 Task: Look for products in the category "Deodrant & Shave" from Earth Science only.
Action: Mouse pressed left at (323, 151)
Screenshot: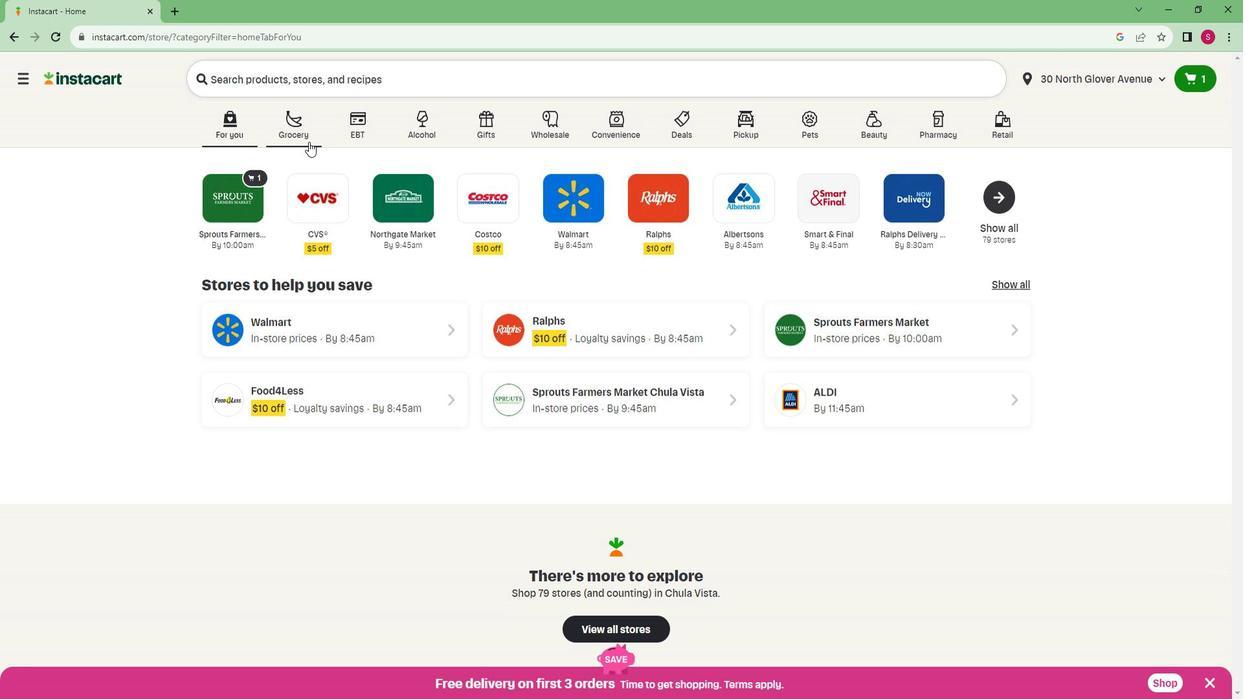 
Action: Mouse moved to (292, 363)
Screenshot: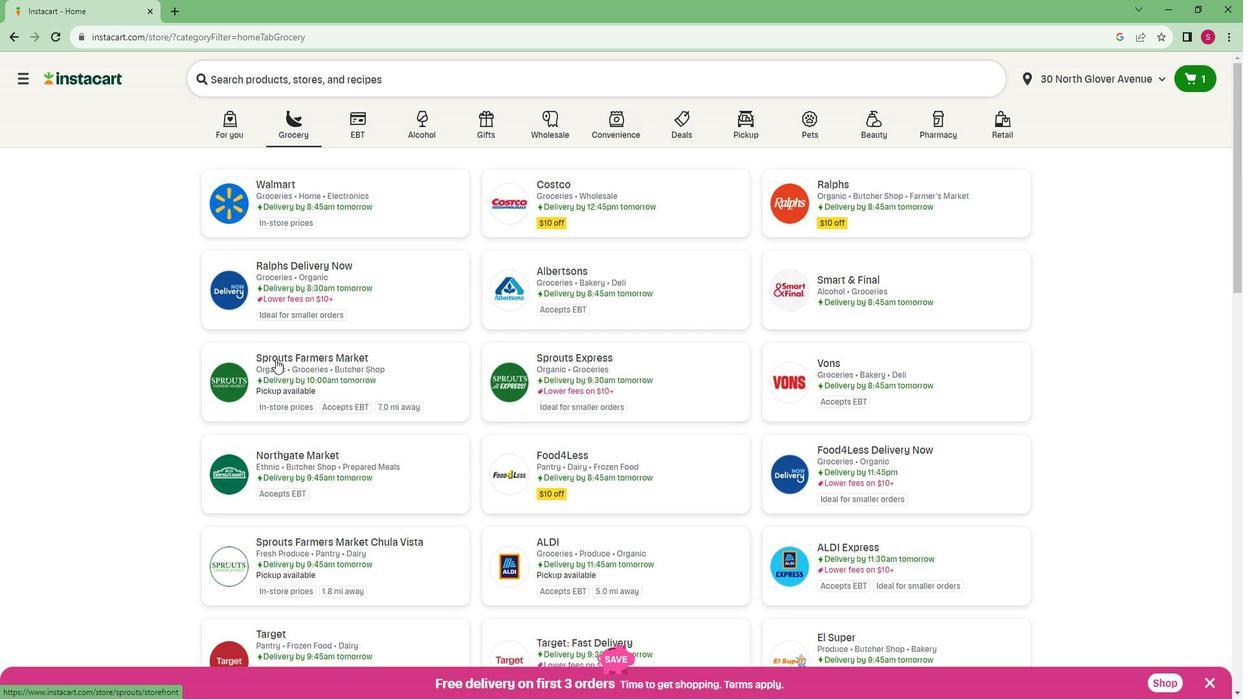 
Action: Mouse pressed left at (292, 363)
Screenshot: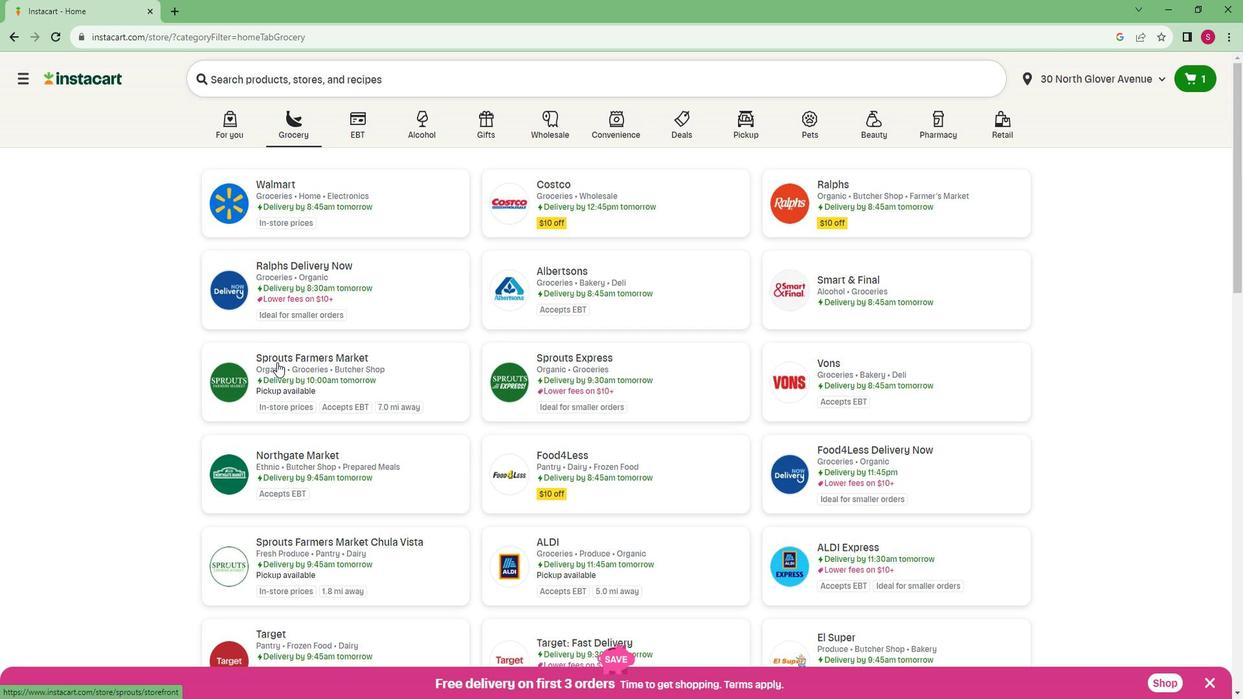 
Action: Mouse moved to (64, 496)
Screenshot: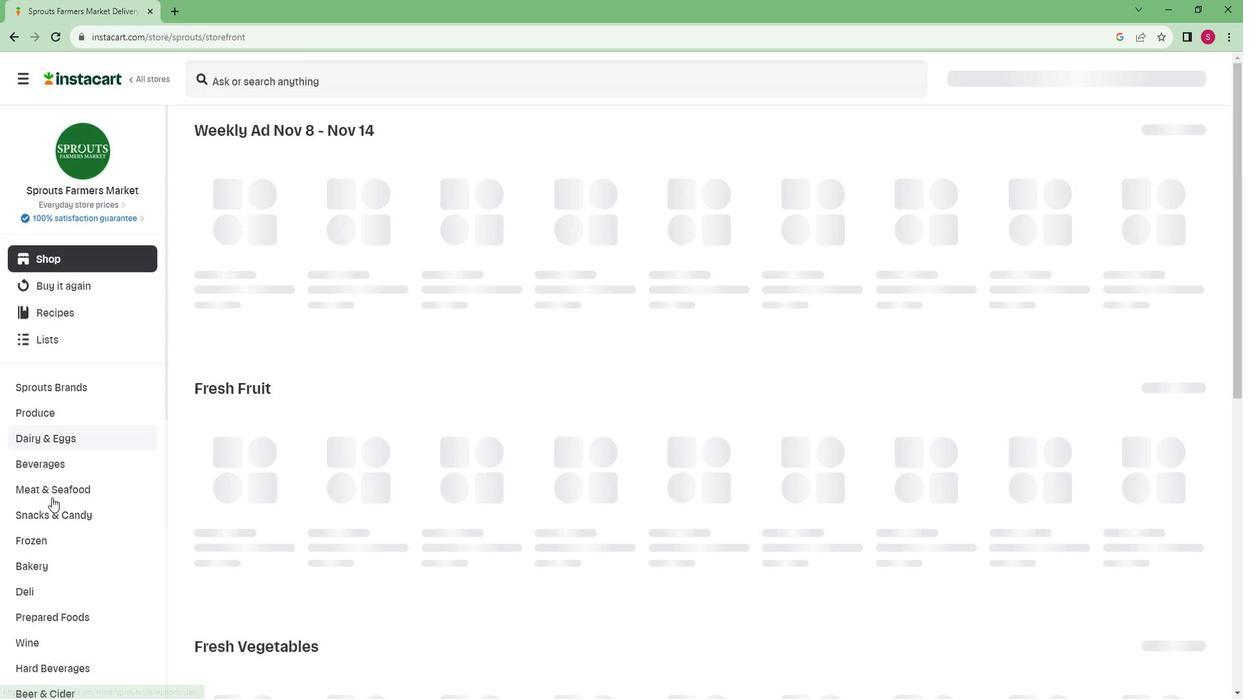 
Action: Mouse scrolled (64, 495) with delta (0, 0)
Screenshot: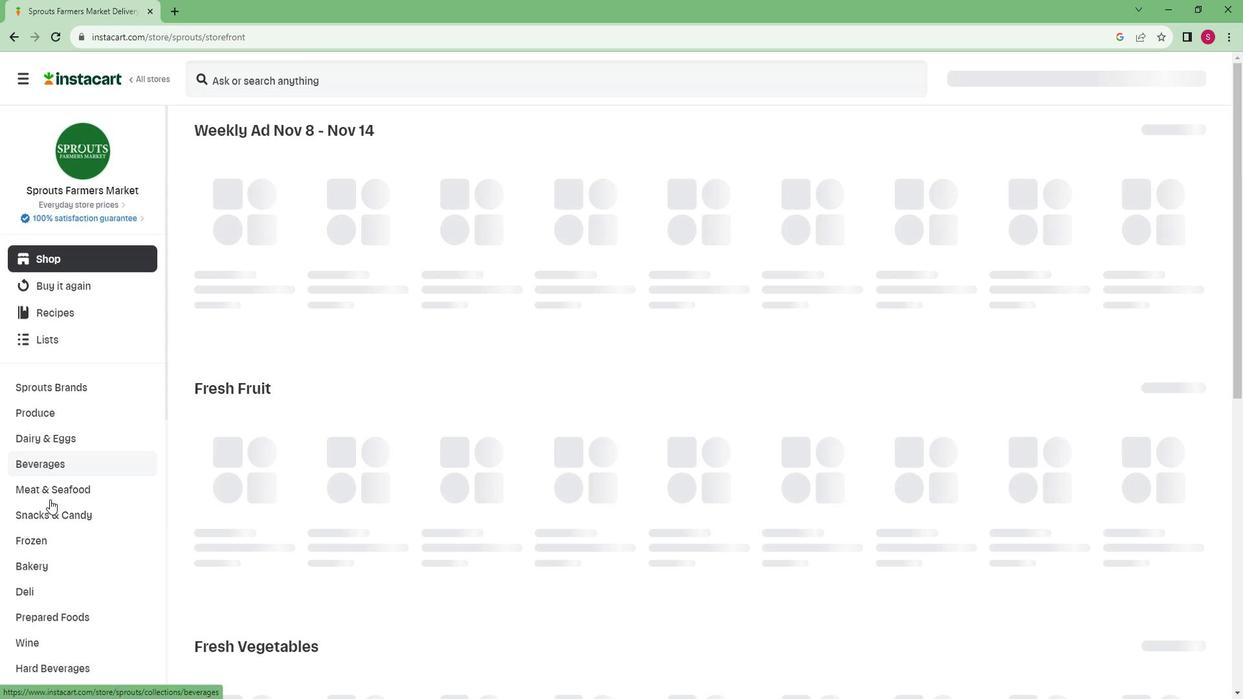
Action: Mouse scrolled (64, 495) with delta (0, 0)
Screenshot: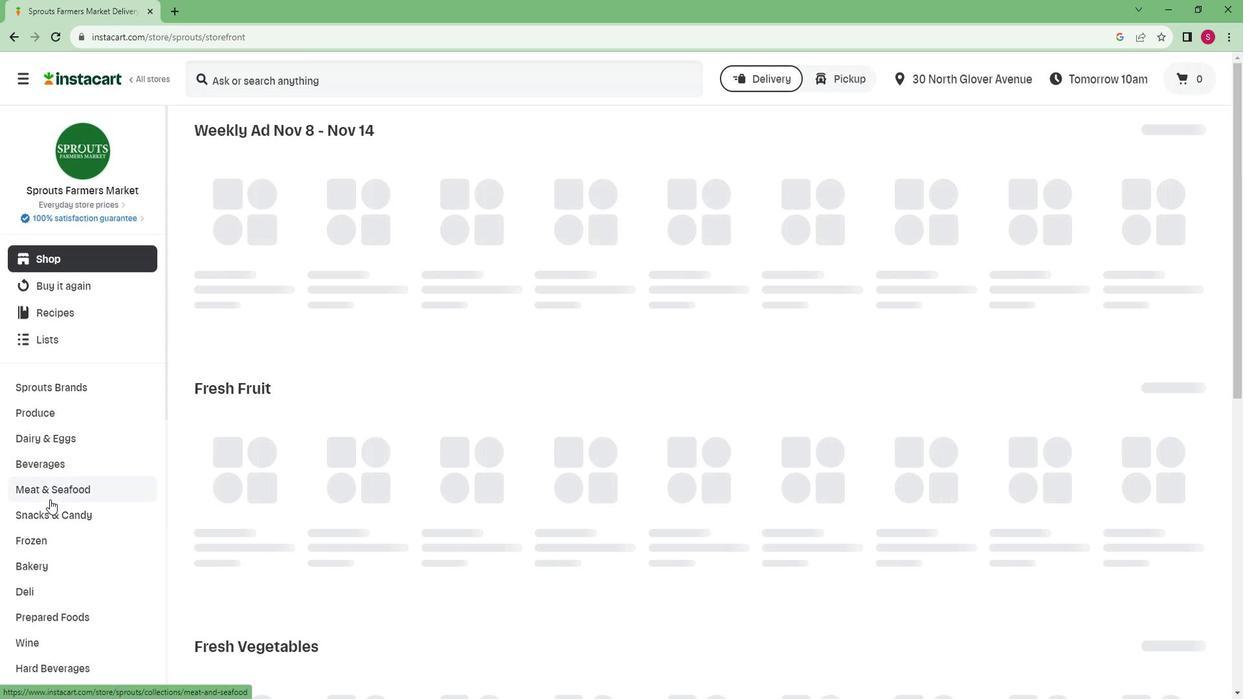 
Action: Mouse moved to (64, 496)
Screenshot: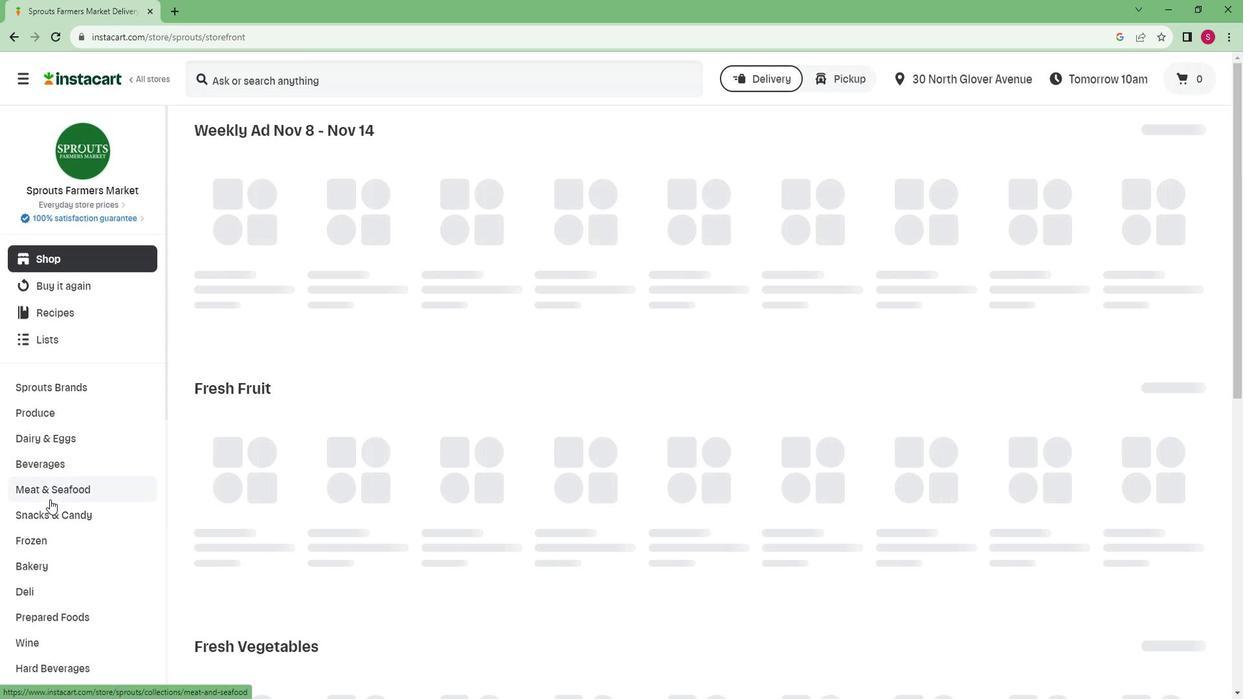 
Action: Mouse scrolled (64, 495) with delta (0, 0)
Screenshot: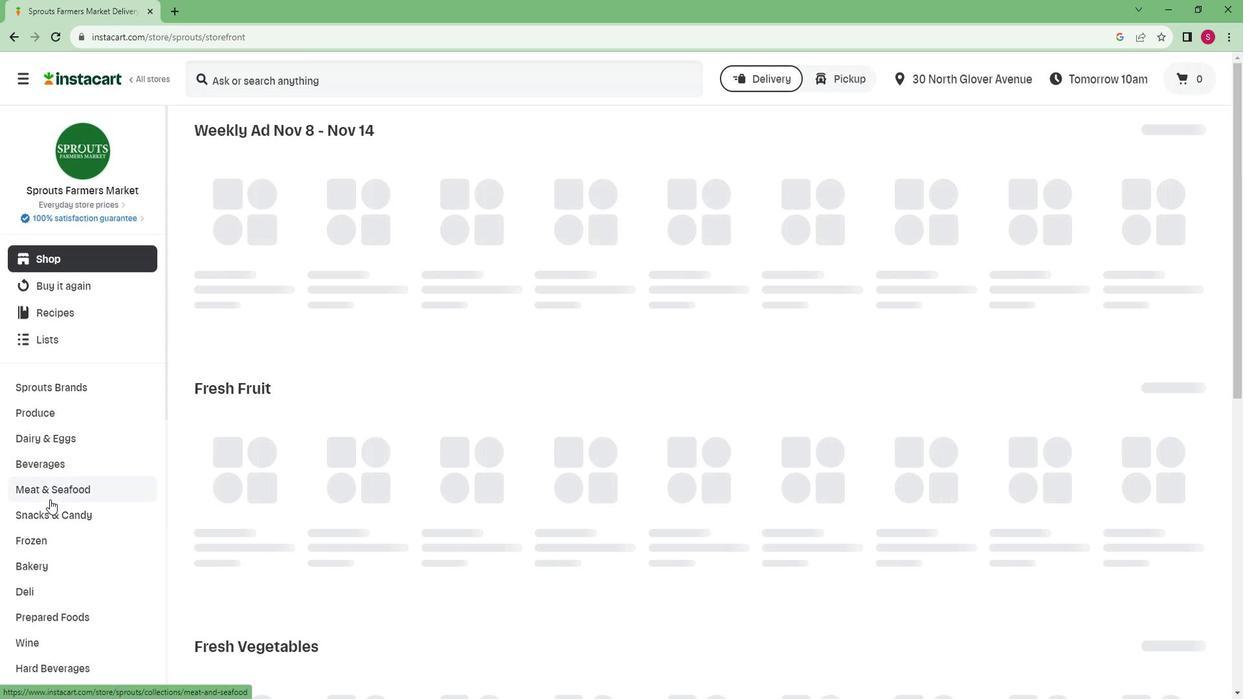 
Action: Mouse moved to (64, 495)
Screenshot: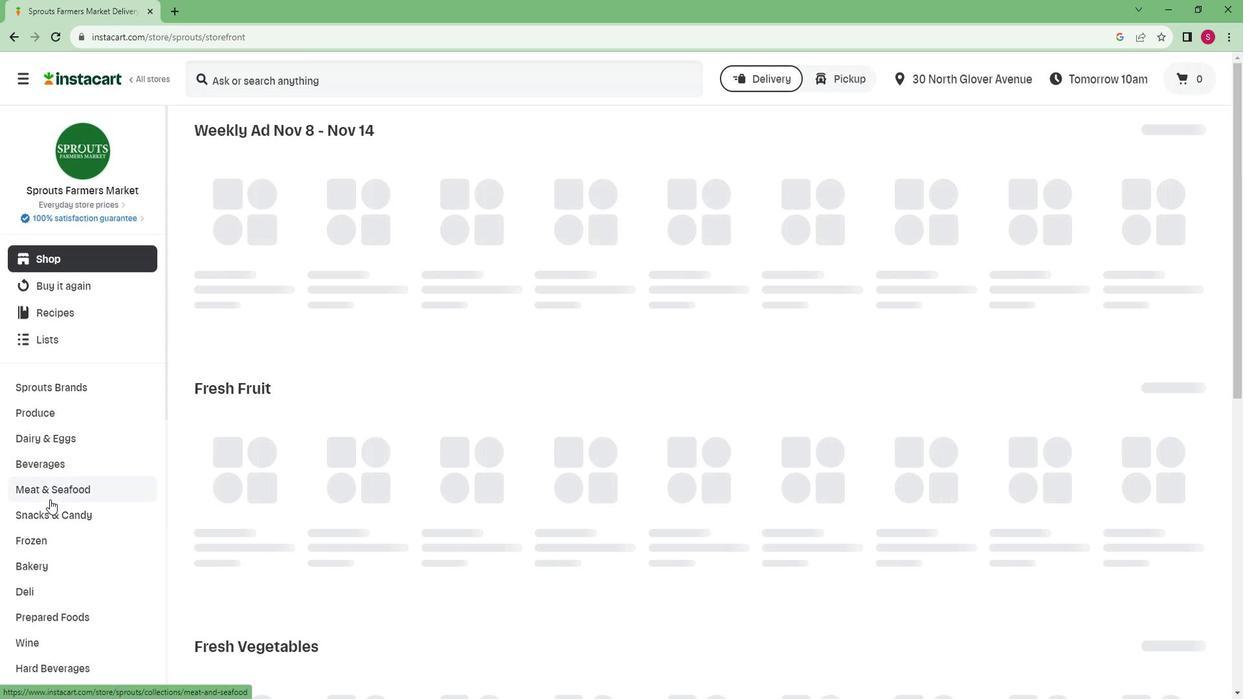 
Action: Mouse scrolled (64, 494) with delta (0, 0)
Screenshot: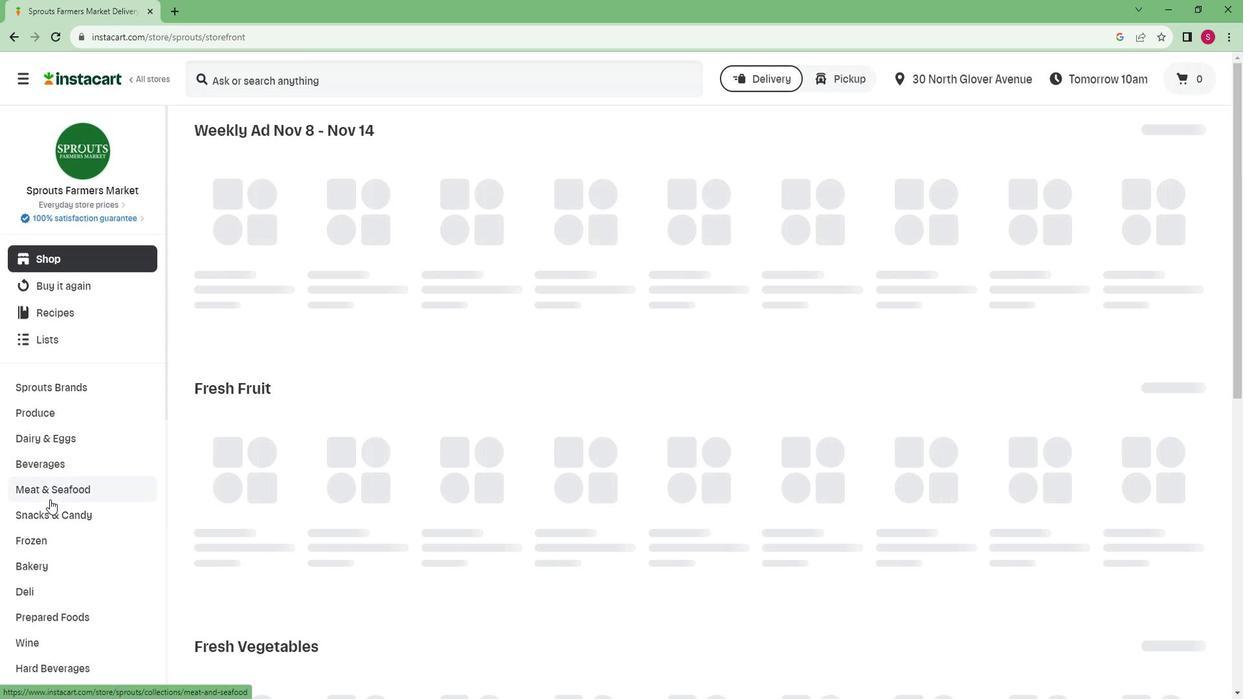 
Action: Mouse moved to (64, 493)
Screenshot: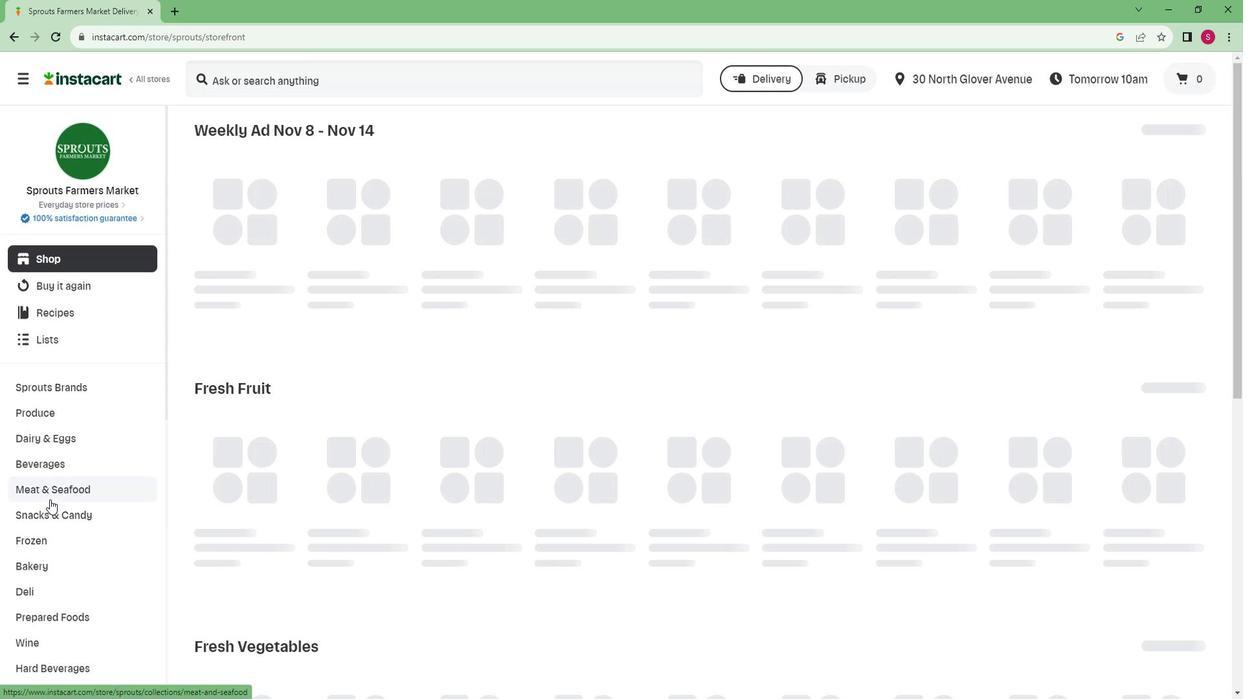 
Action: Mouse scrolled (64, 492) with delta (0, 0)
Screenshot: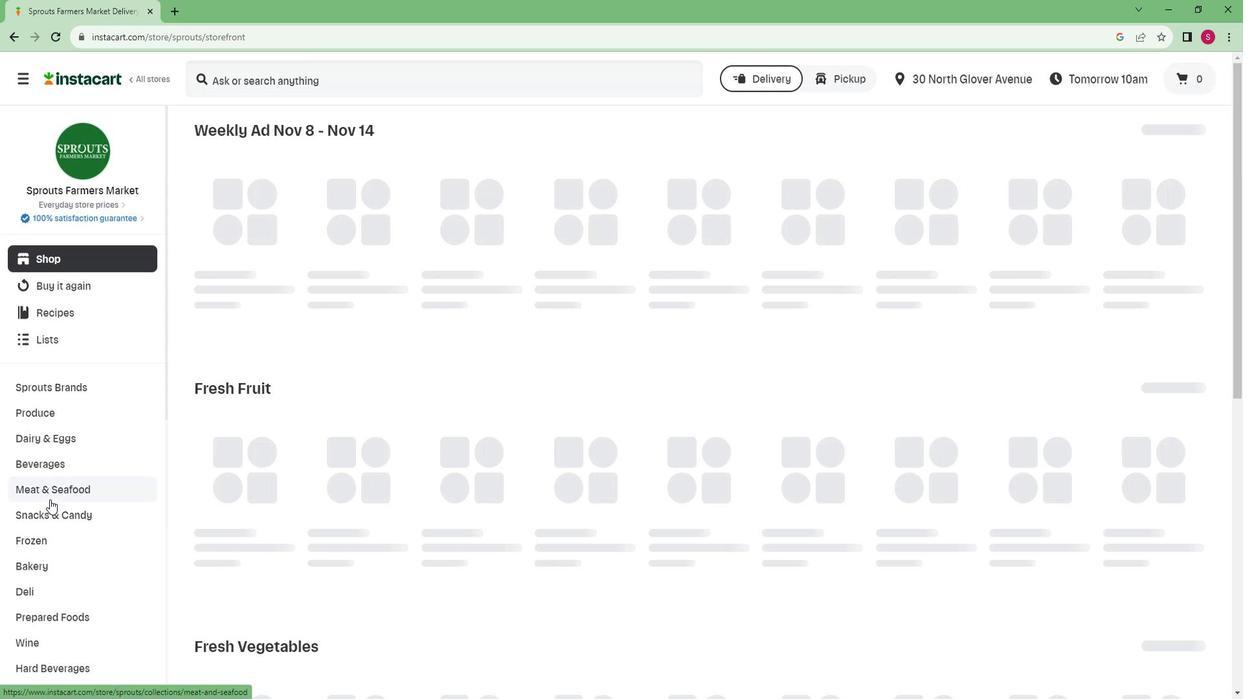 
Action: Mouse scrolled (64, 492) with delta (0, 0)
Screenshot: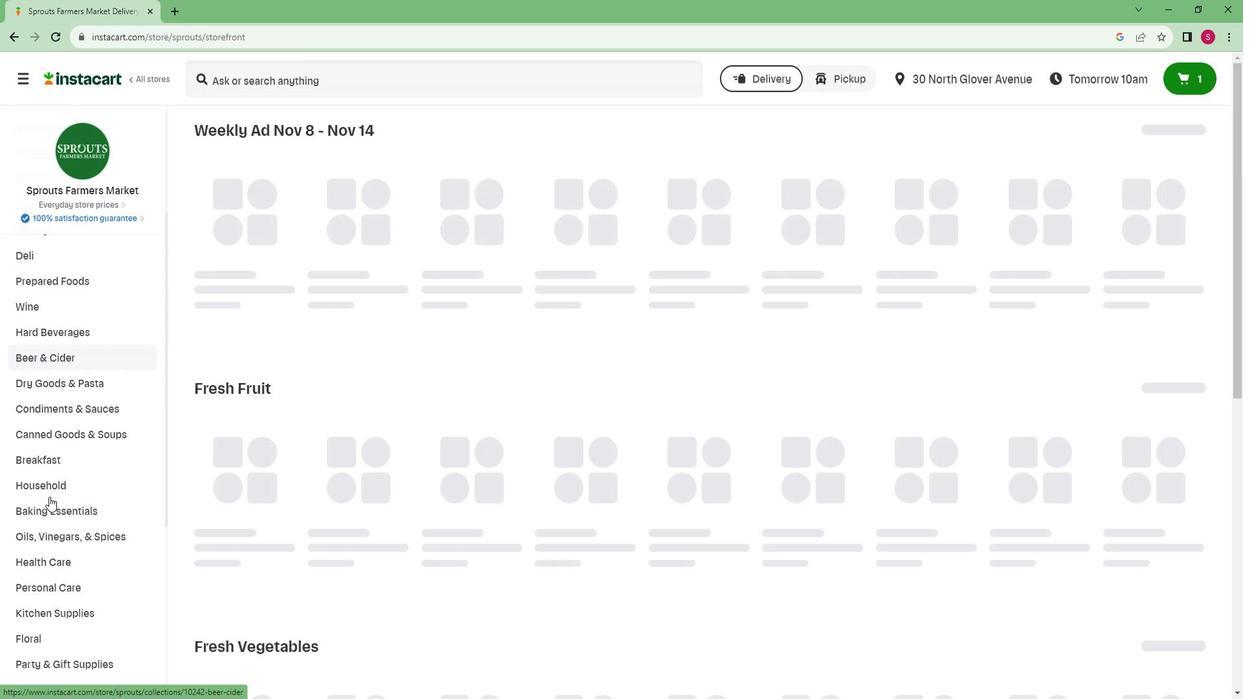 
Action: Mouse scrolled (64, 492) with delta (0, 0)
Screenshot: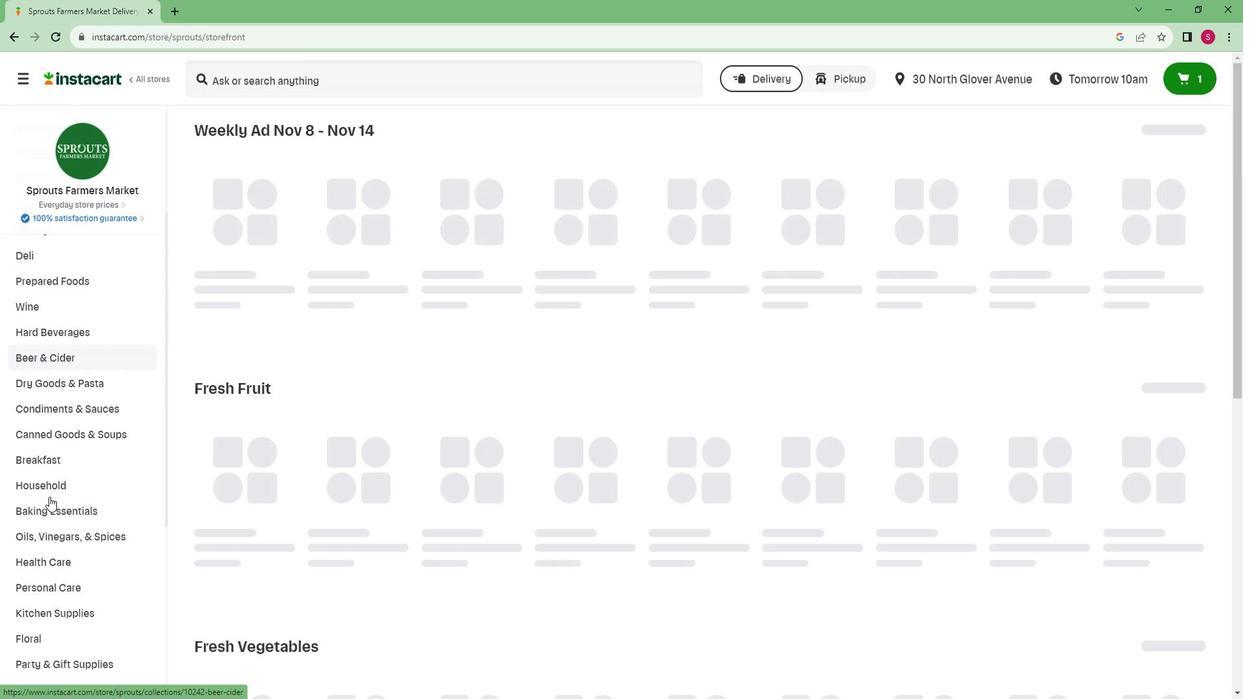 
Action: Mouse scrolled (64, 492) with delta (0, 0)
Screenshot: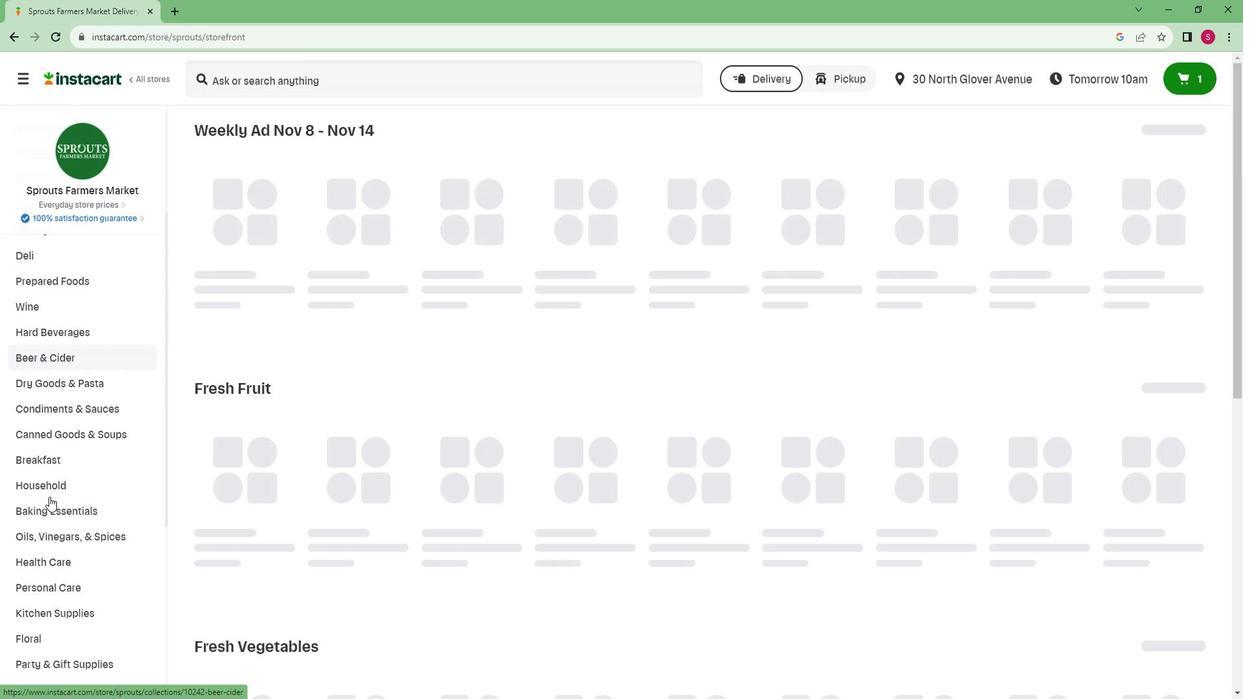 
Action: Mouse scrolled (64, 492) with delta (0, 0)
Screenshot: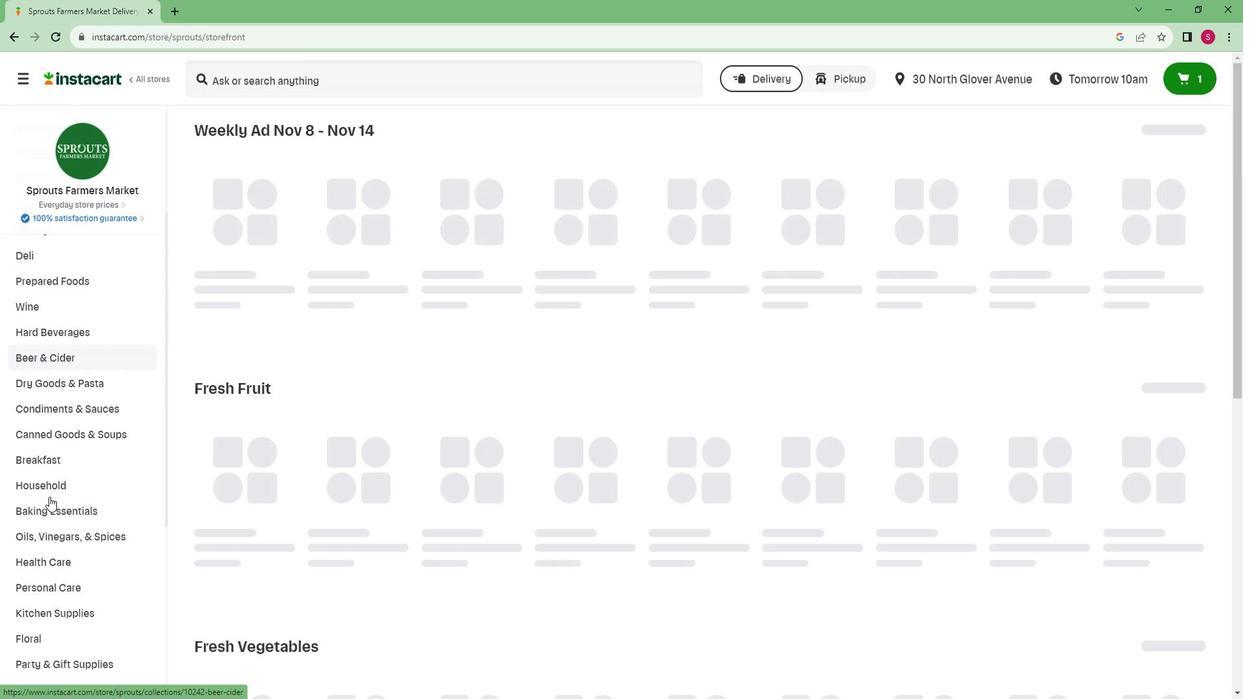 
Action: Mouse moved to (64, 492)
Screenshot: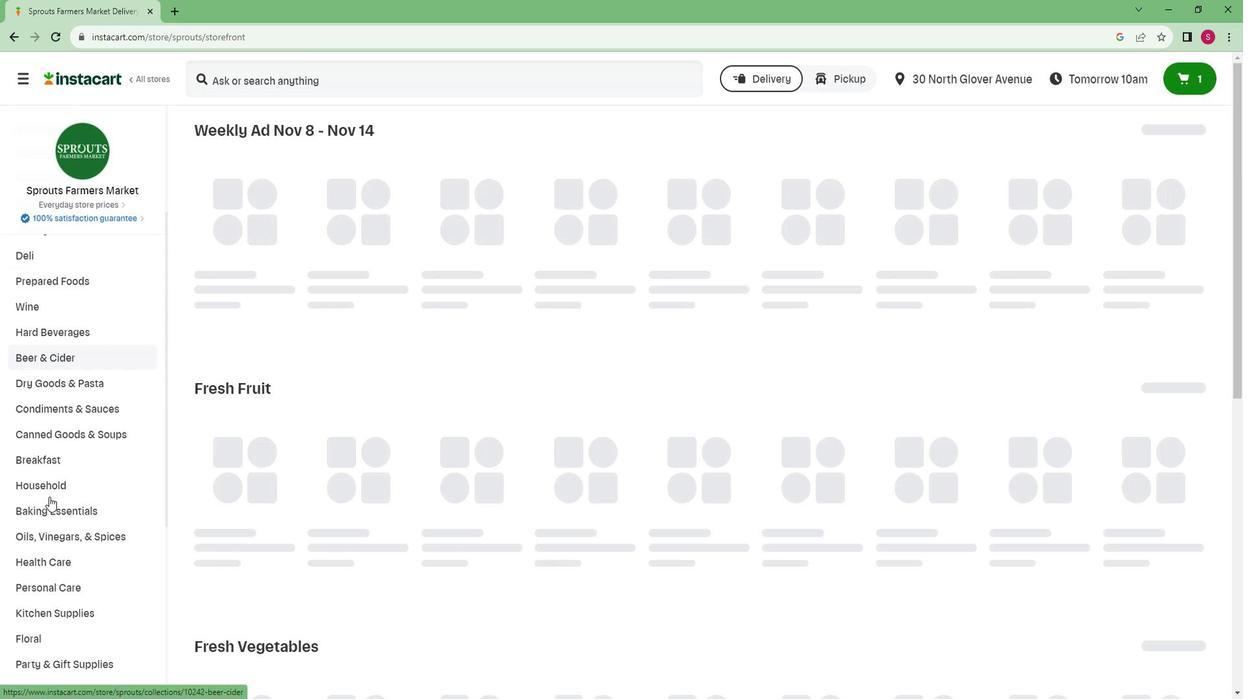 
Action: Mouse scrolled (64, 492) with delta (0, 0)
Screenshot: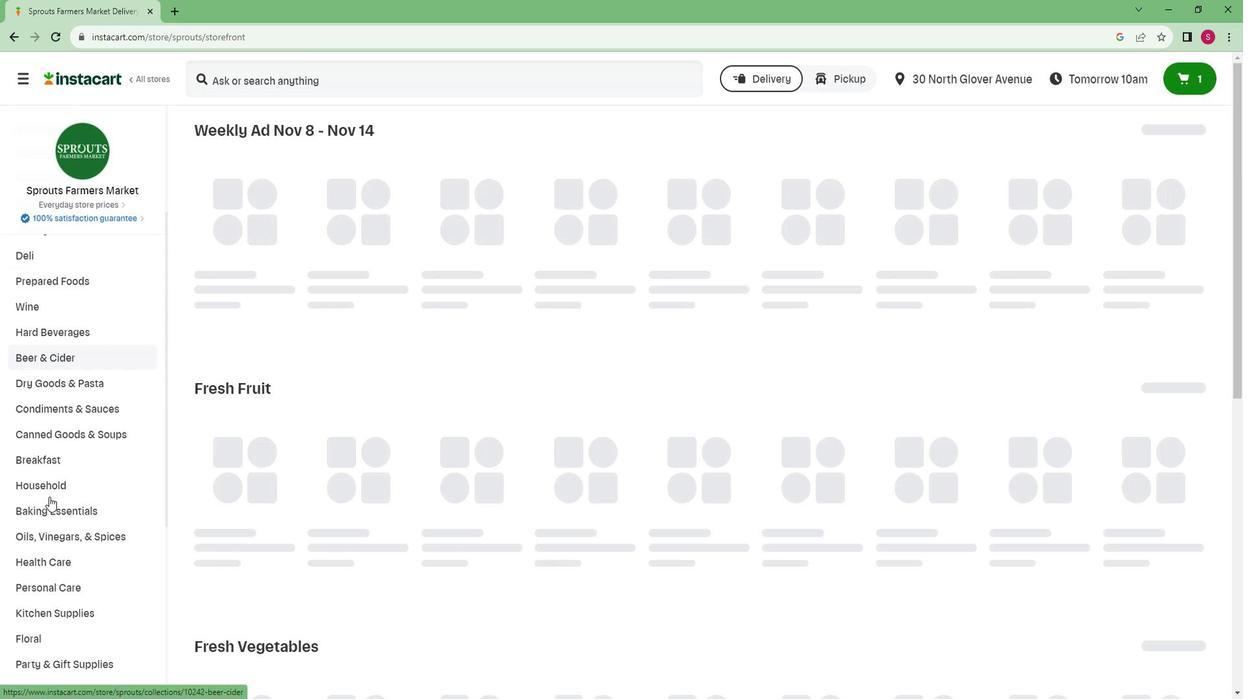 
Action: Mouse scrolled (64, 492) with delta (0, 0)
Screenshot: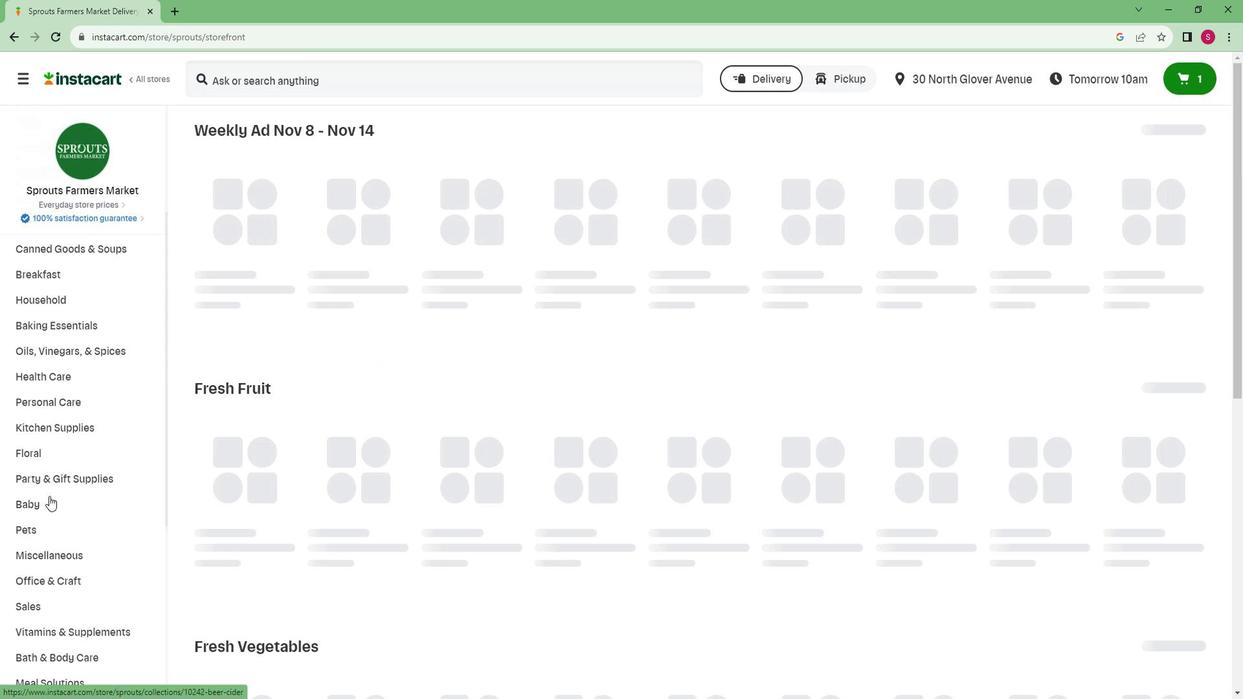 
Action: Mouse scrolled (64, 492) with delta (0, 0)
Screenshot: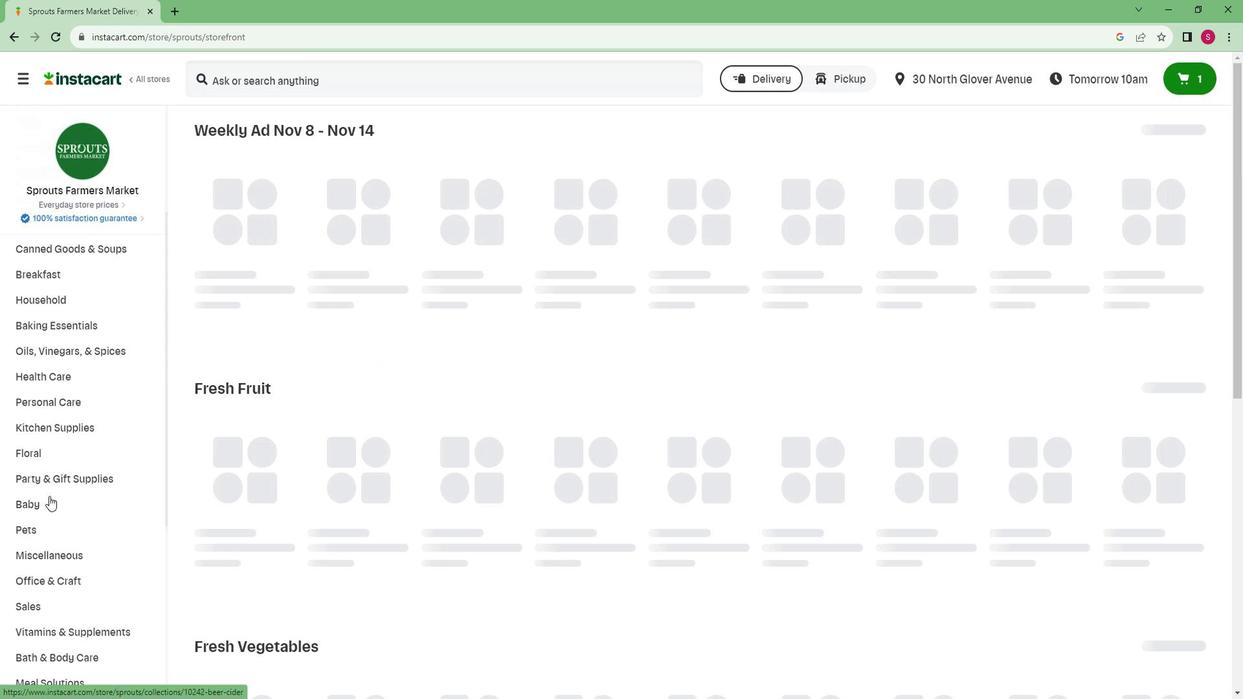 
Action: Mouse scrolled (64, 492) with delta (0, 0)
Screenshot: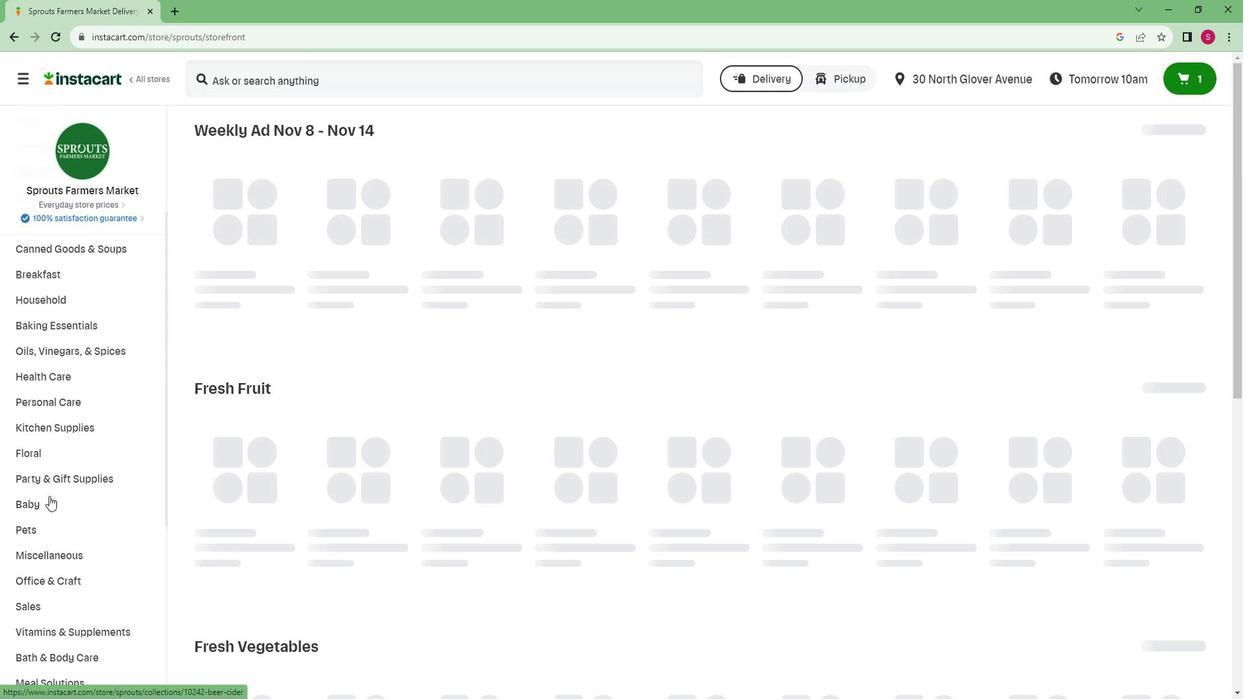 
Action: Mouse scrolled (64, 492) with delta (0, 0)
Screenshot: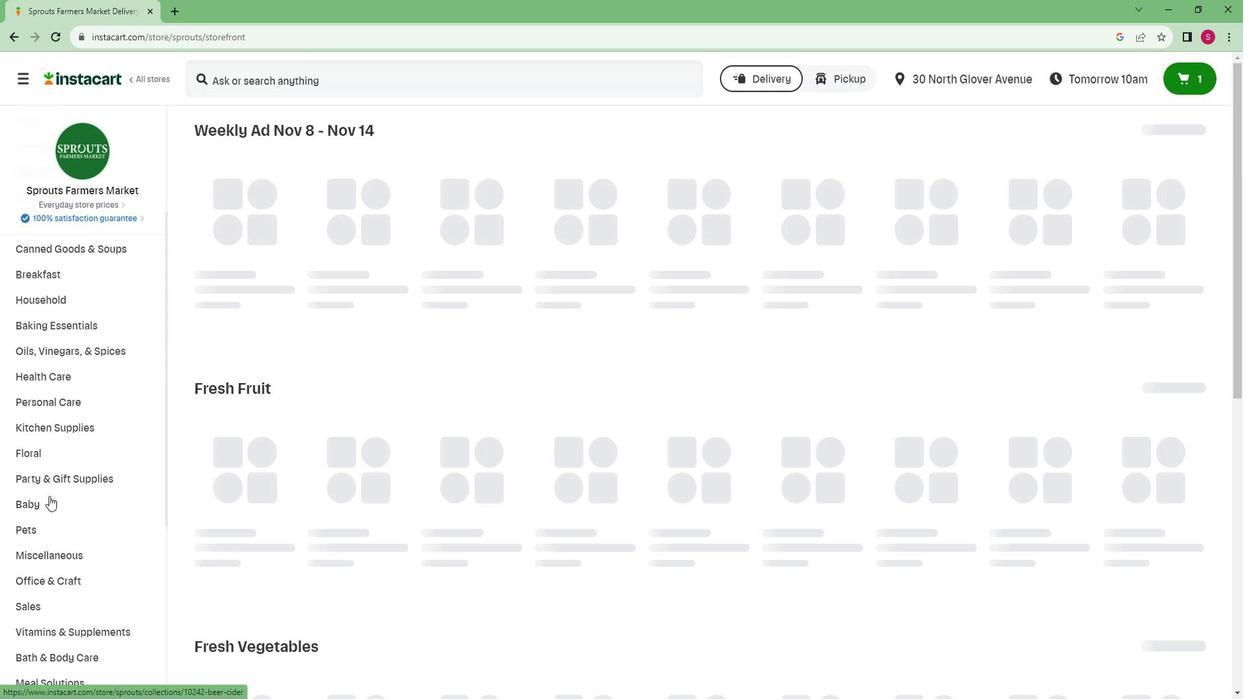 
Action: Mouse scrolled (64, 492) with delta (0, 0)
Screenshot: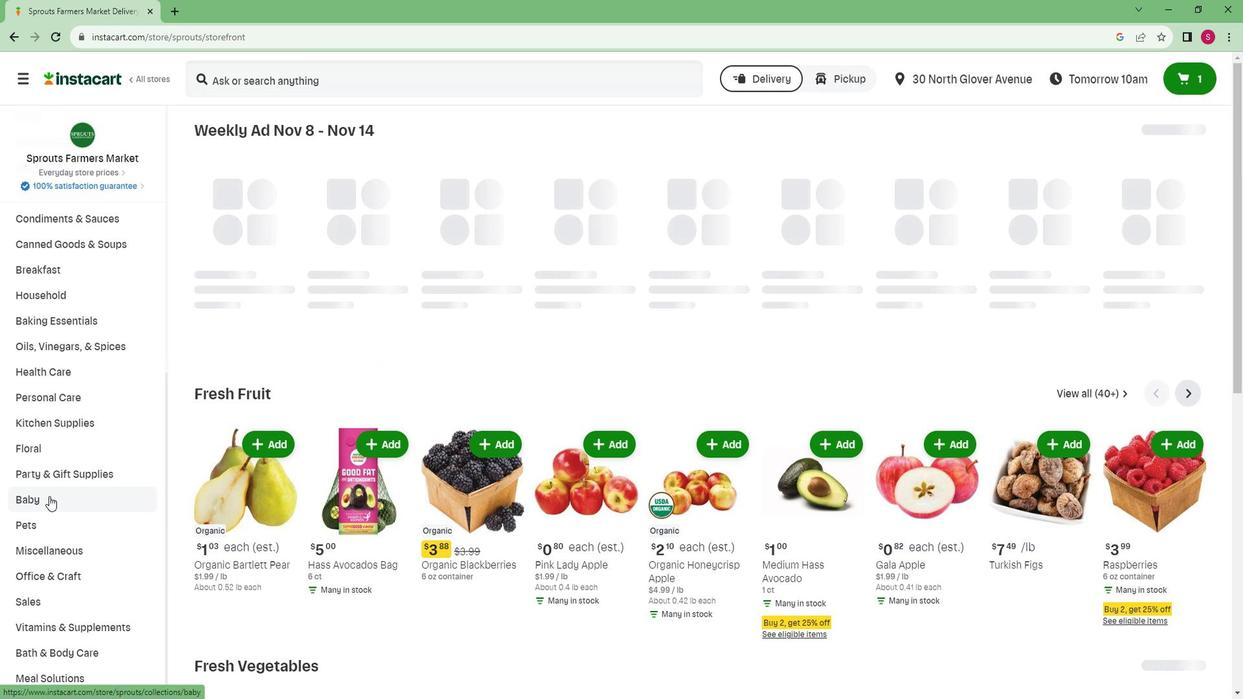 
Action: Mouse scrolled (64, 492) with delta (0, 0)
Screenshot: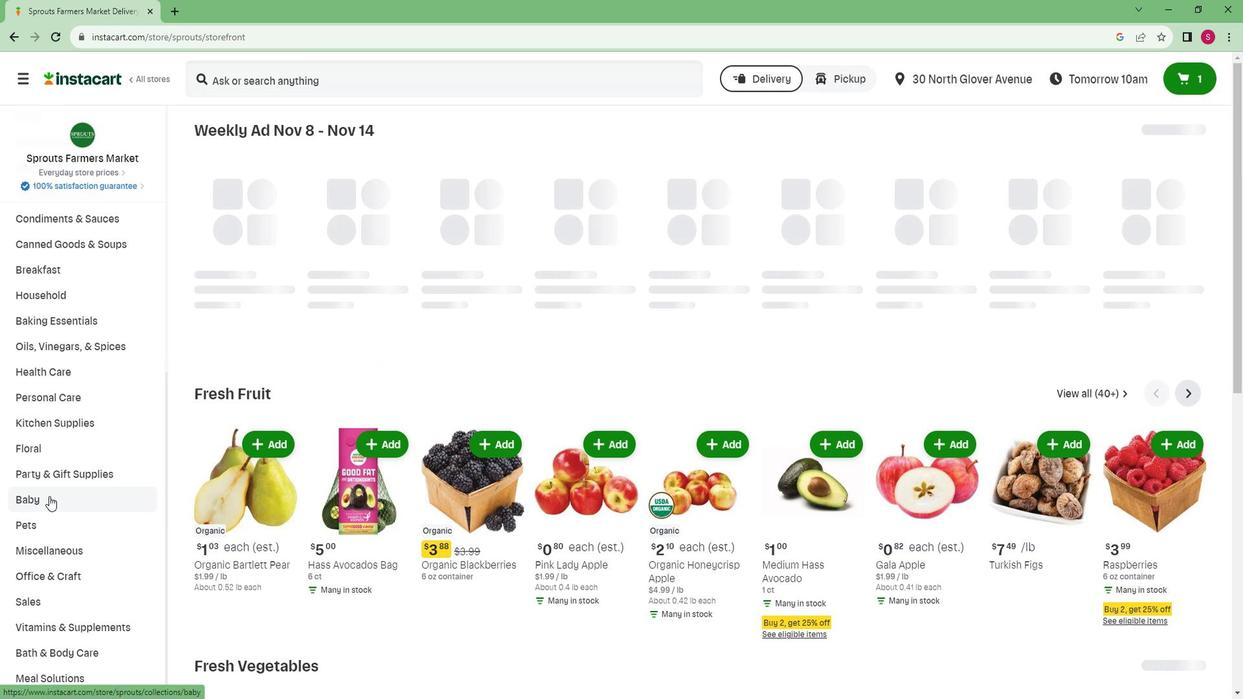 
Action: Mouse moved to (53, 641)
Screenshot: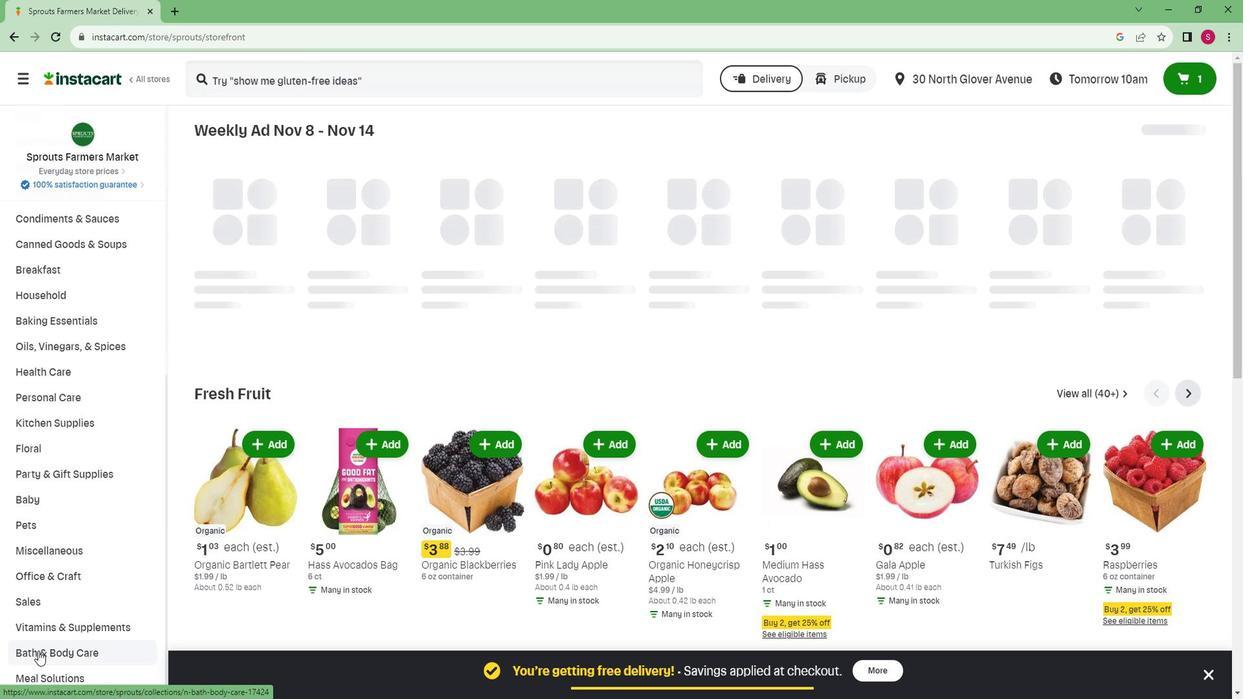 
Action: Mouse pressed left at (53, 641)
Screenshot: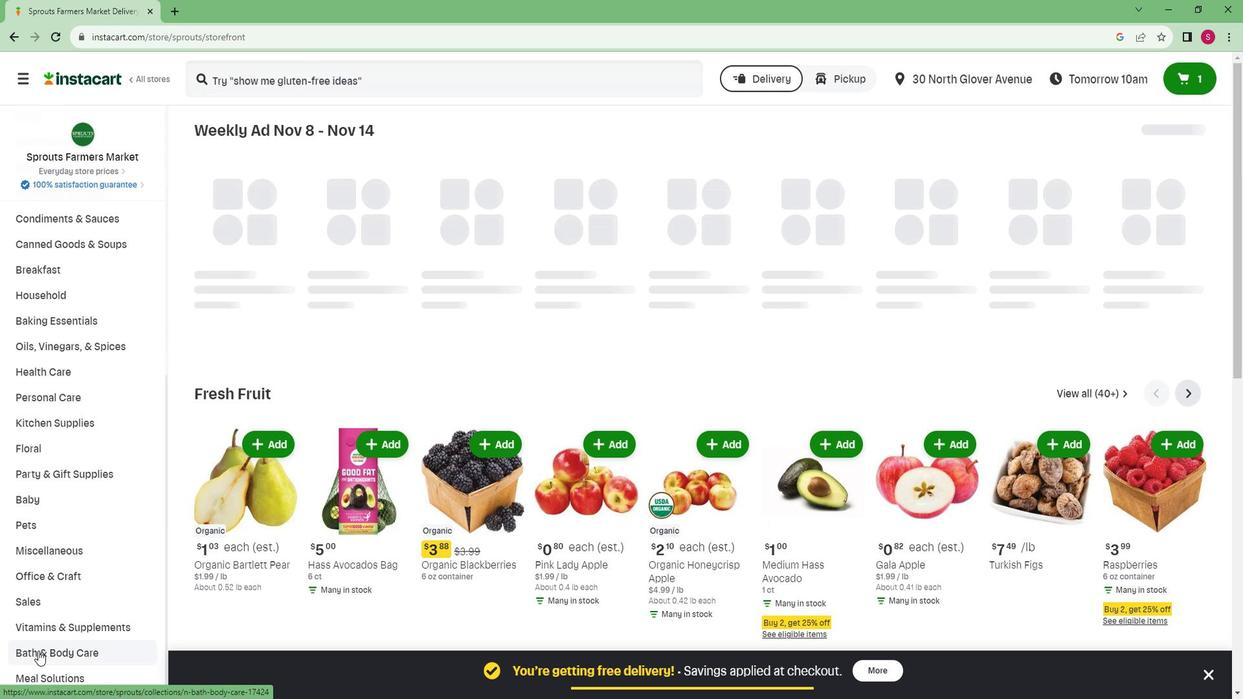
Action: Mouse moved to (964, 175)
Screenshot: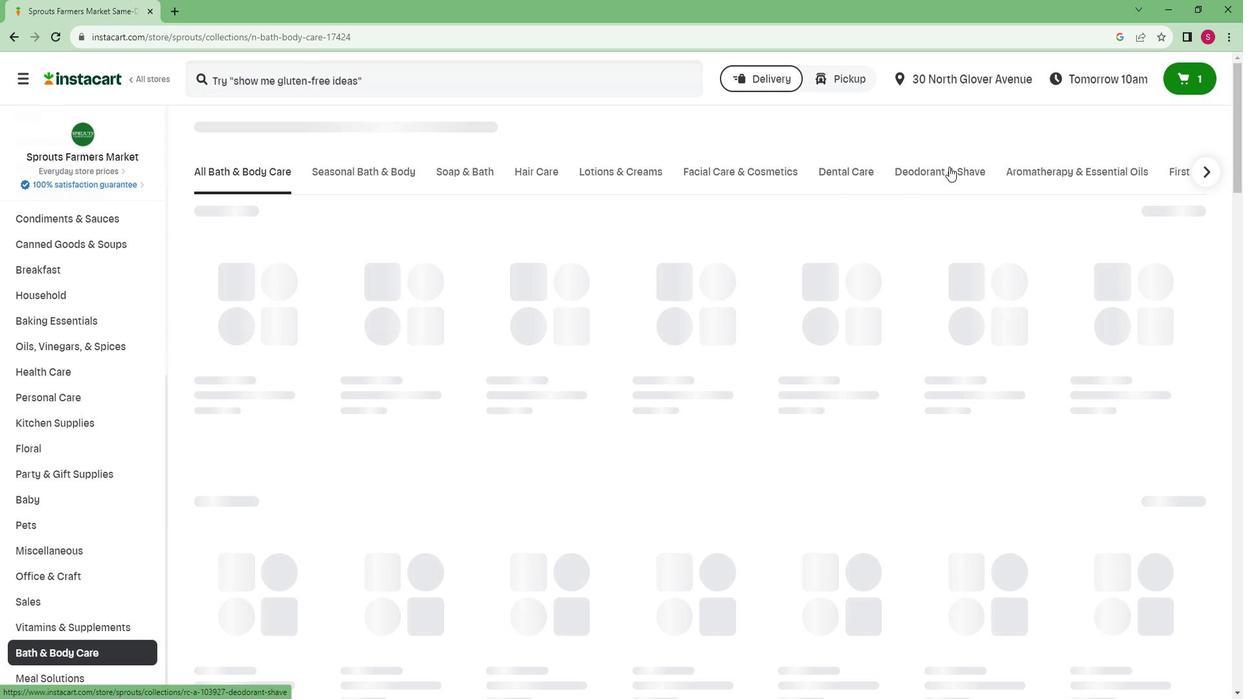 
Action: Mouse pressed left at (964, 175)
Screenshot: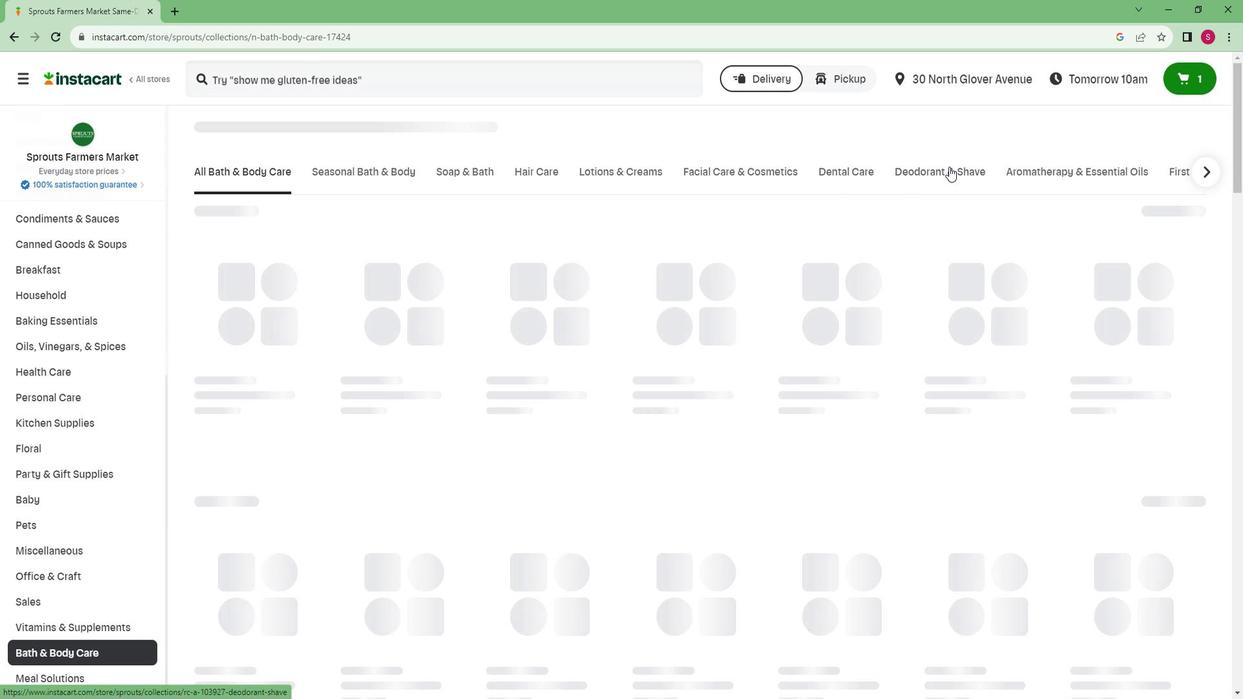 
Action: Mouse moved to (328, 223)
Screenshot: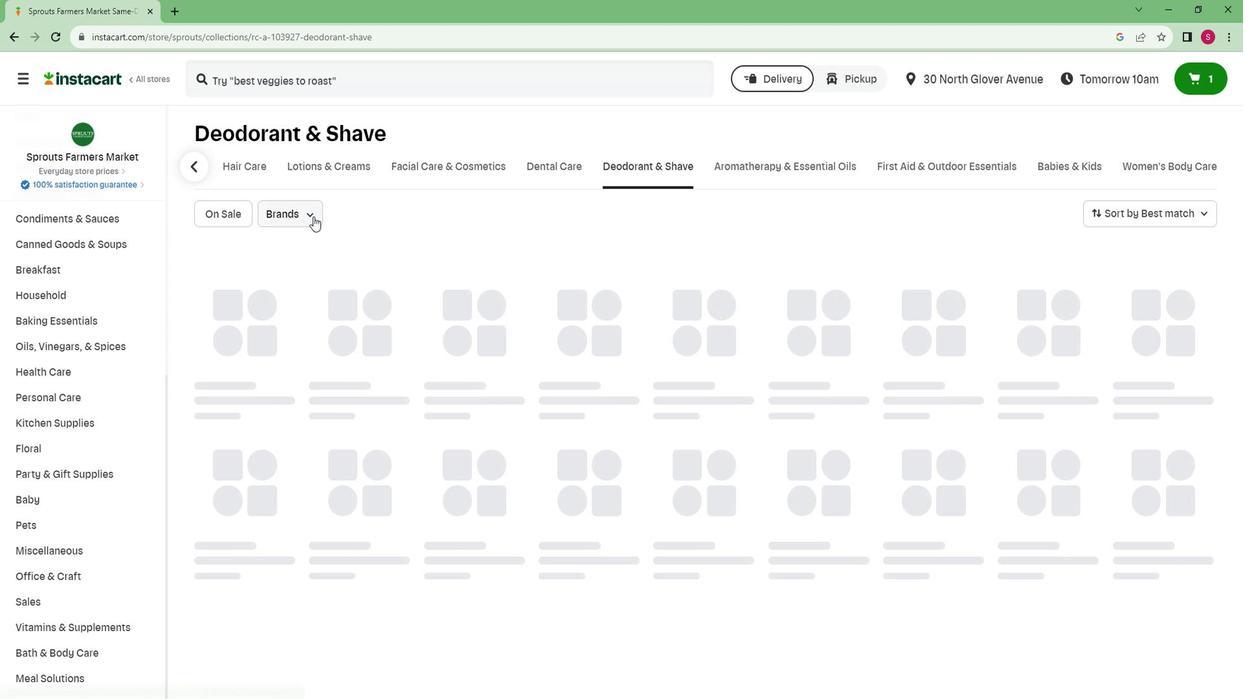 
Action: Mouse pressed left at (328, 223)
Screenshot: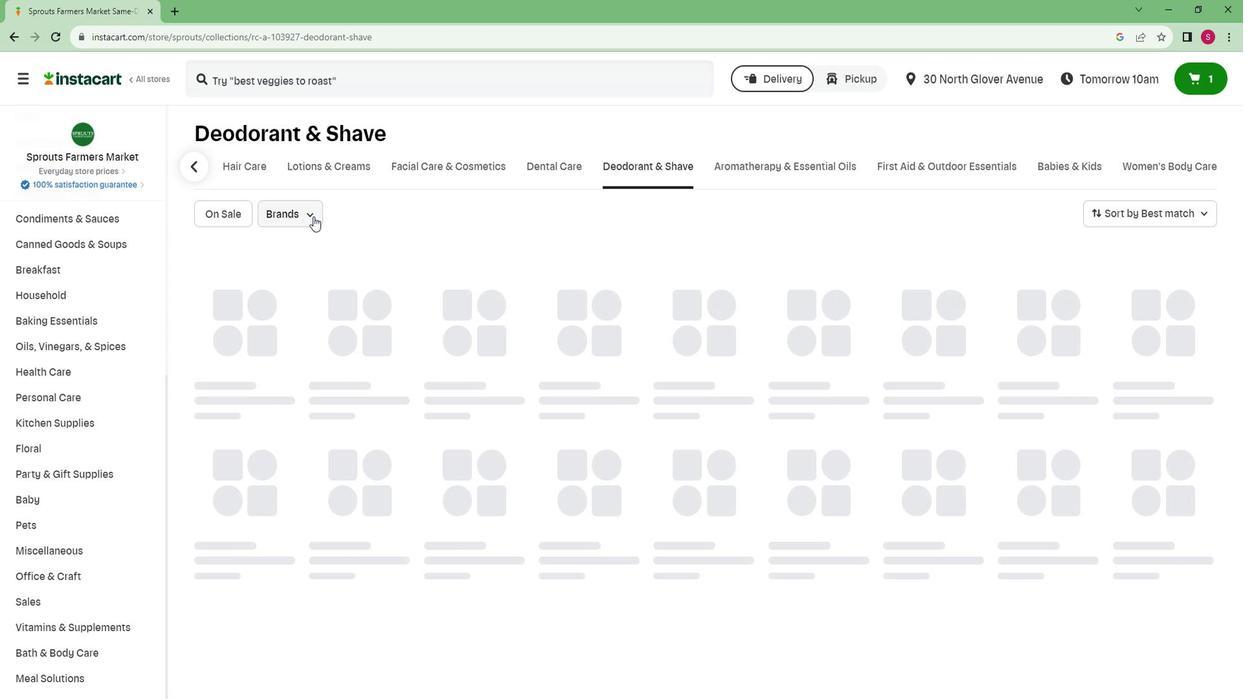 
Action: Mouse moved to (360, 316)
Screenshot: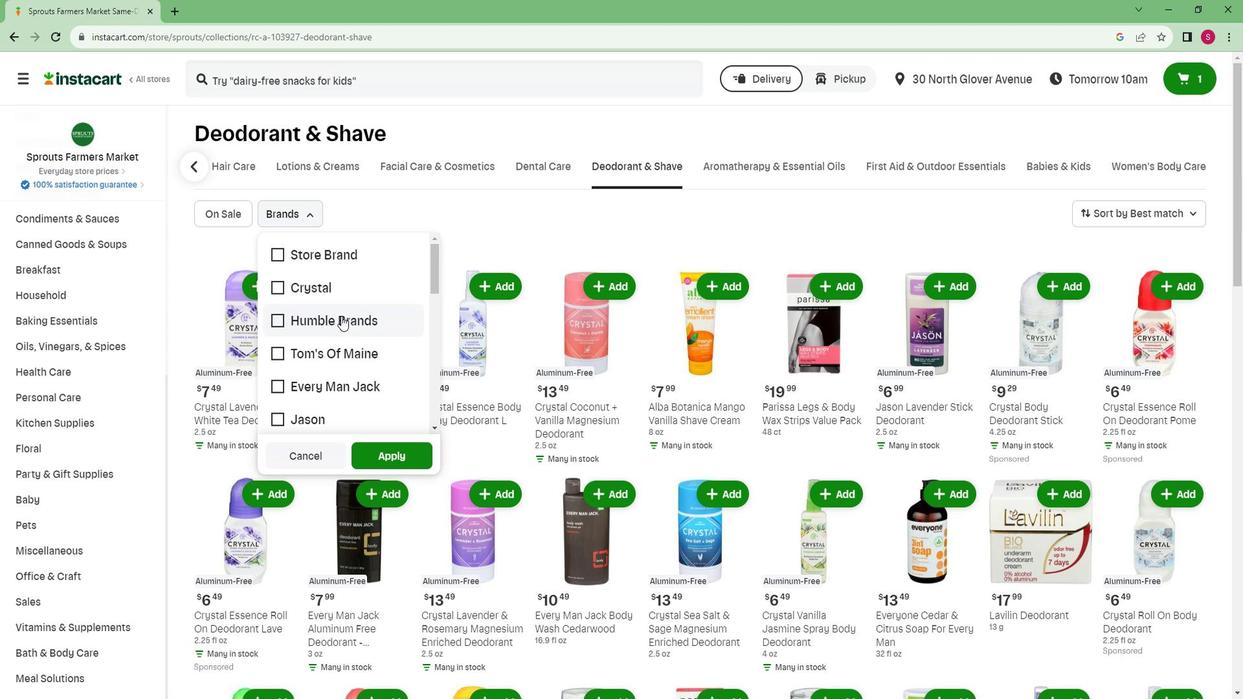 
Action: Mouse scrolled (360, 316) with delta (0, 0)
Screenshot: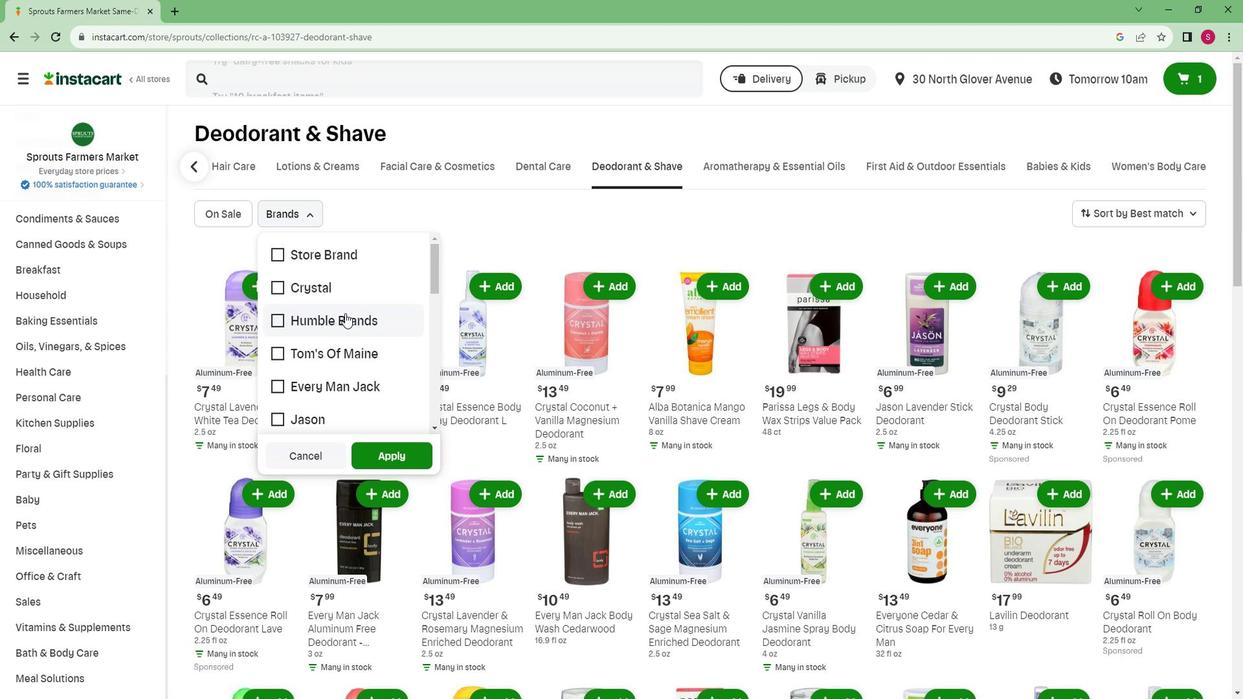 
Action: Mouse scrolled (360, 316) with delta (0, 0)
Screenshot: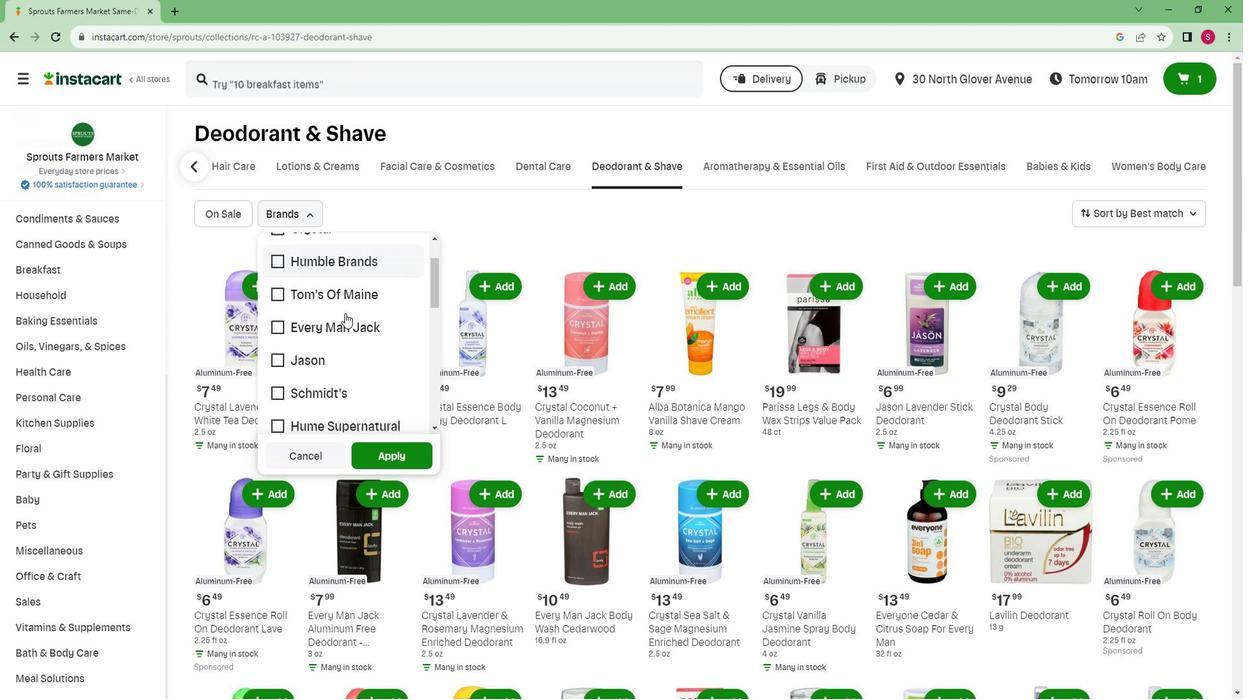 
Action: Mouse scrolled (360, 316) with delta (0, 0)
Screenshot: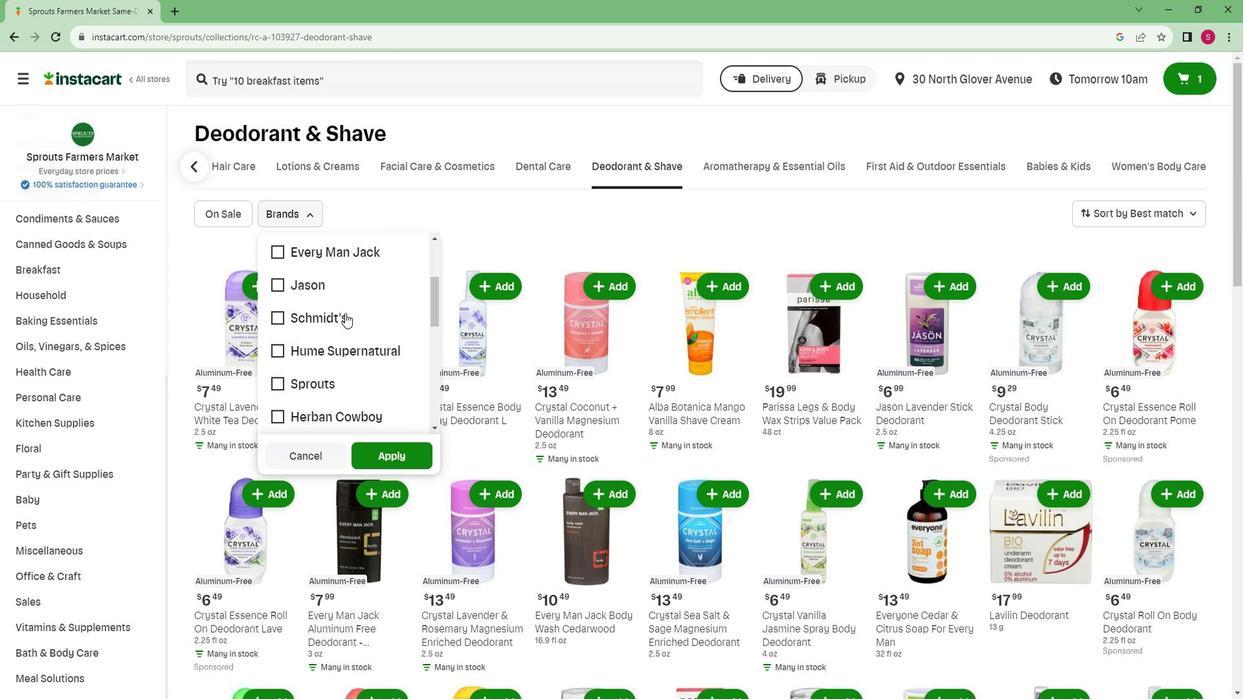 
Action: Mouse scrolled (360, 316) with delta (0, 0)
Screenshot: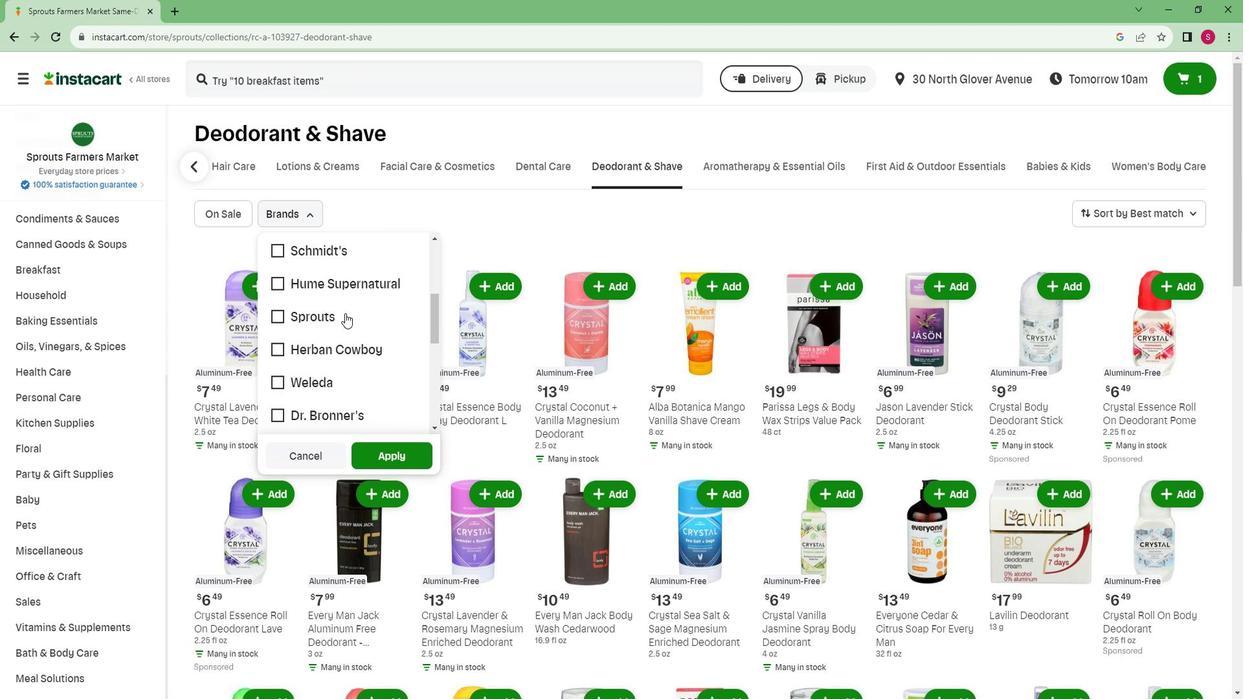 
Action: Mouse scrolled (360, 316) with delta (0, 0)
Screenshot: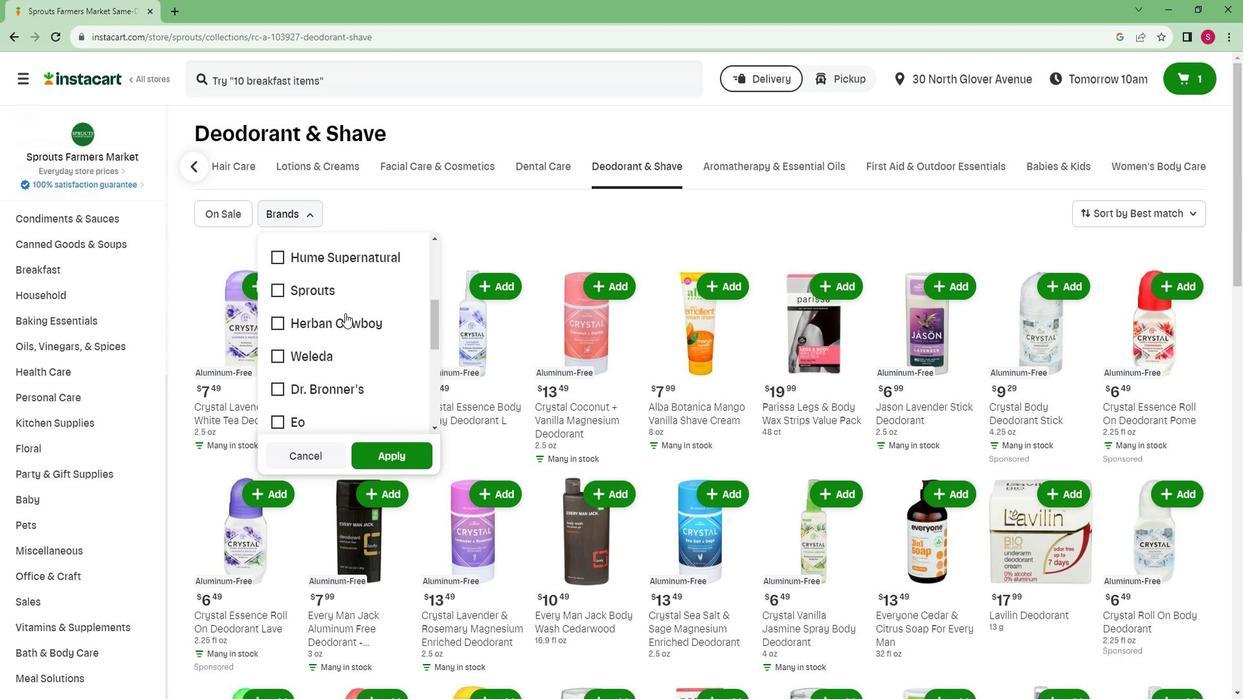 
Action: Mouse moved to (325, 374)
Screenshot: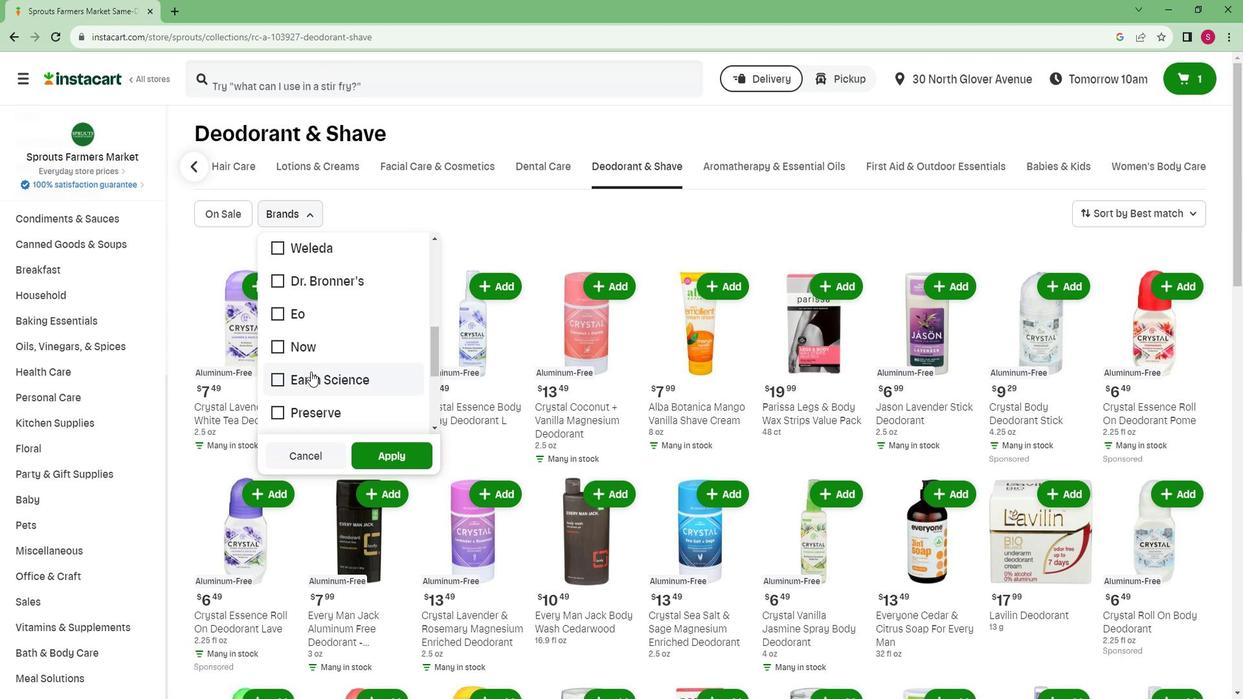 
Action: Mouse pressed left at (325, 374)
Screenshot: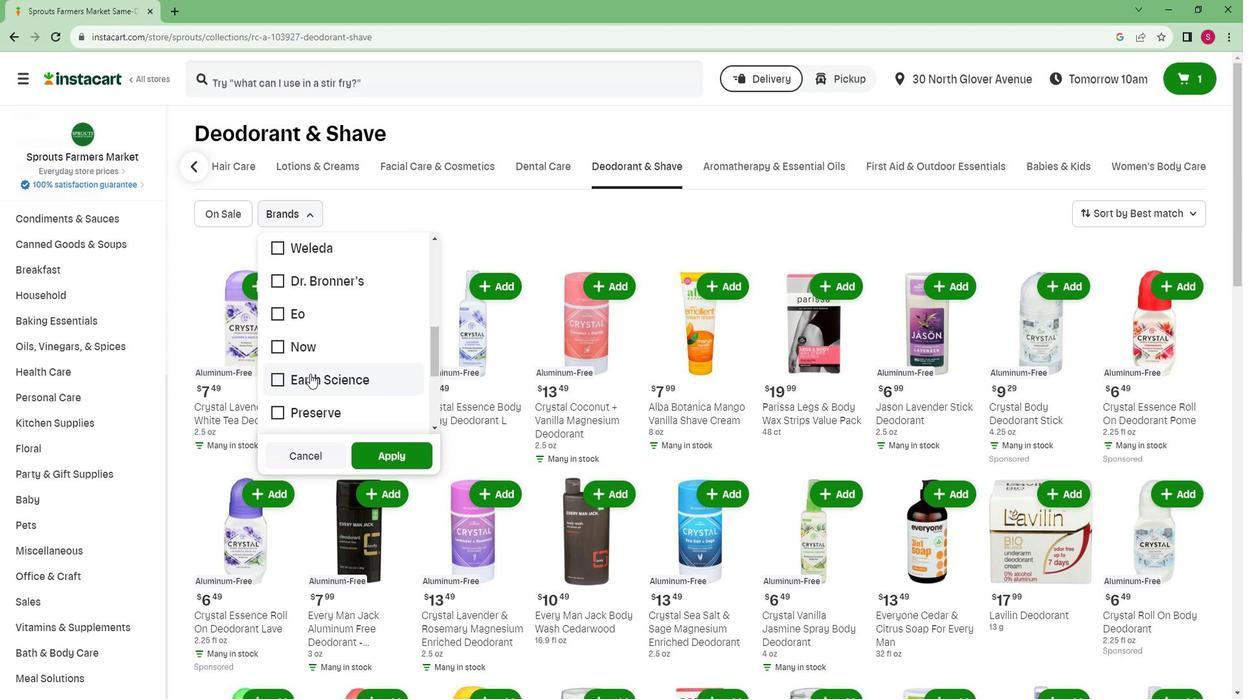 
Action: Mouse moved to (399, 453)
Screenshot: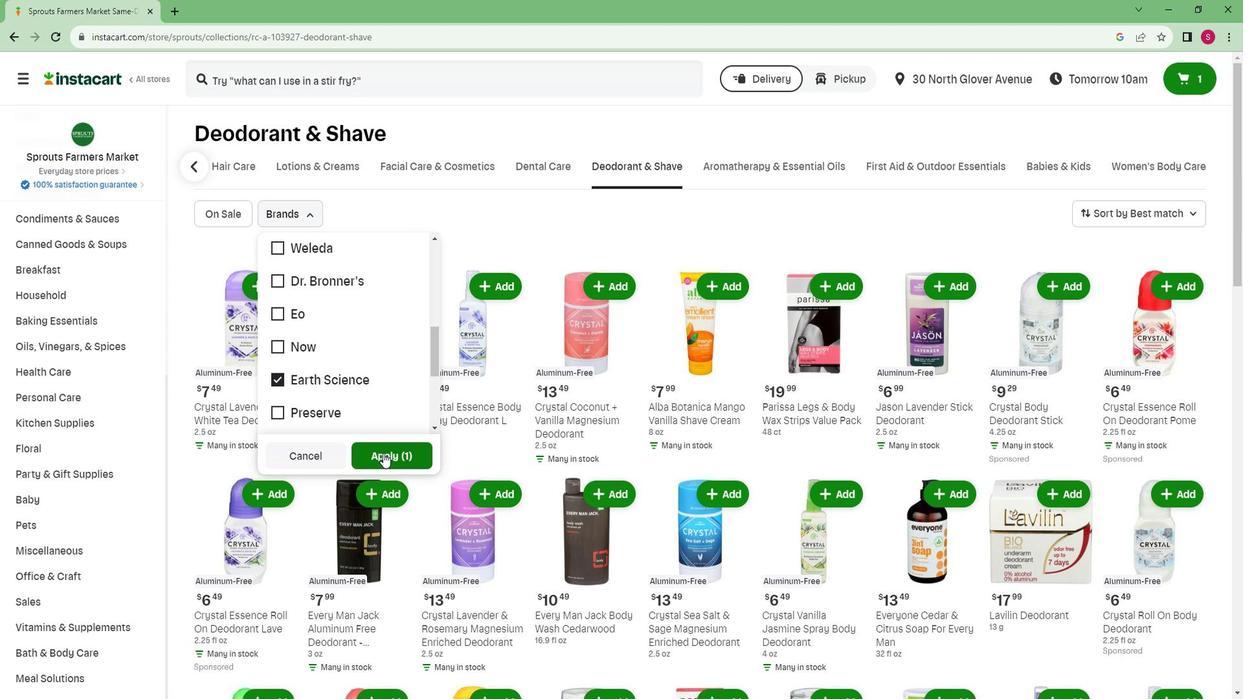 
Action: Mouse pressed left at (399, 453)
Screenshot: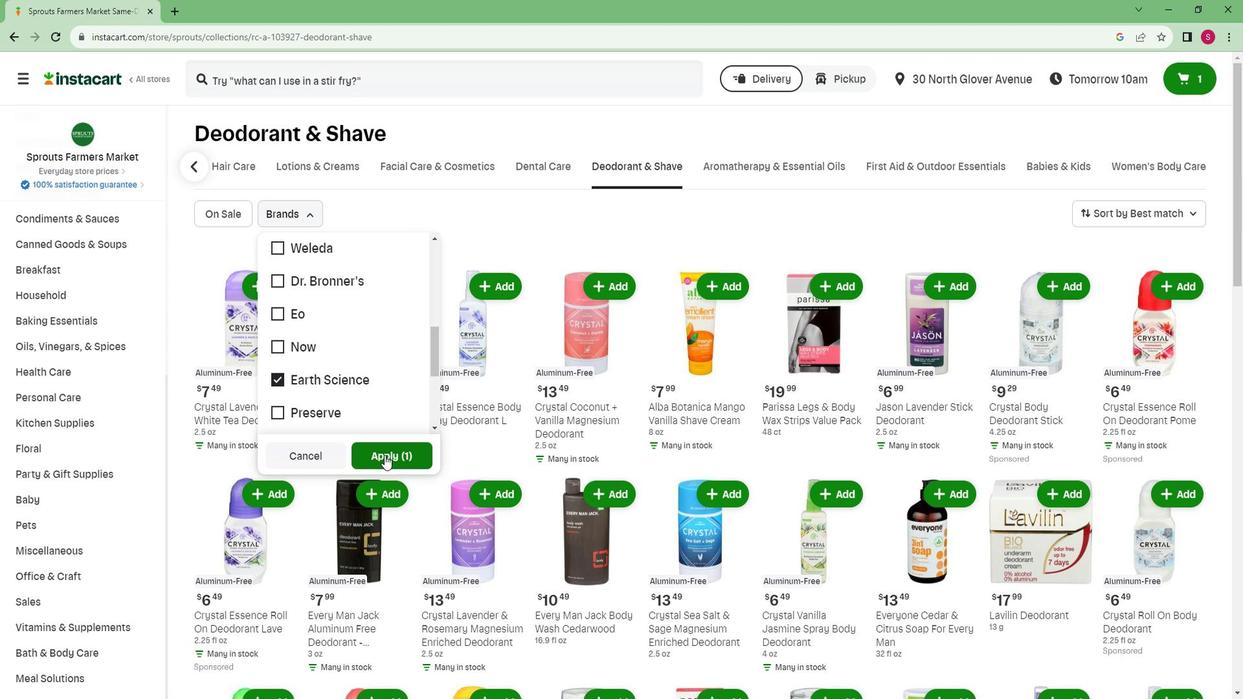
Action: Mouse moved to (404, 441)
Screenshot: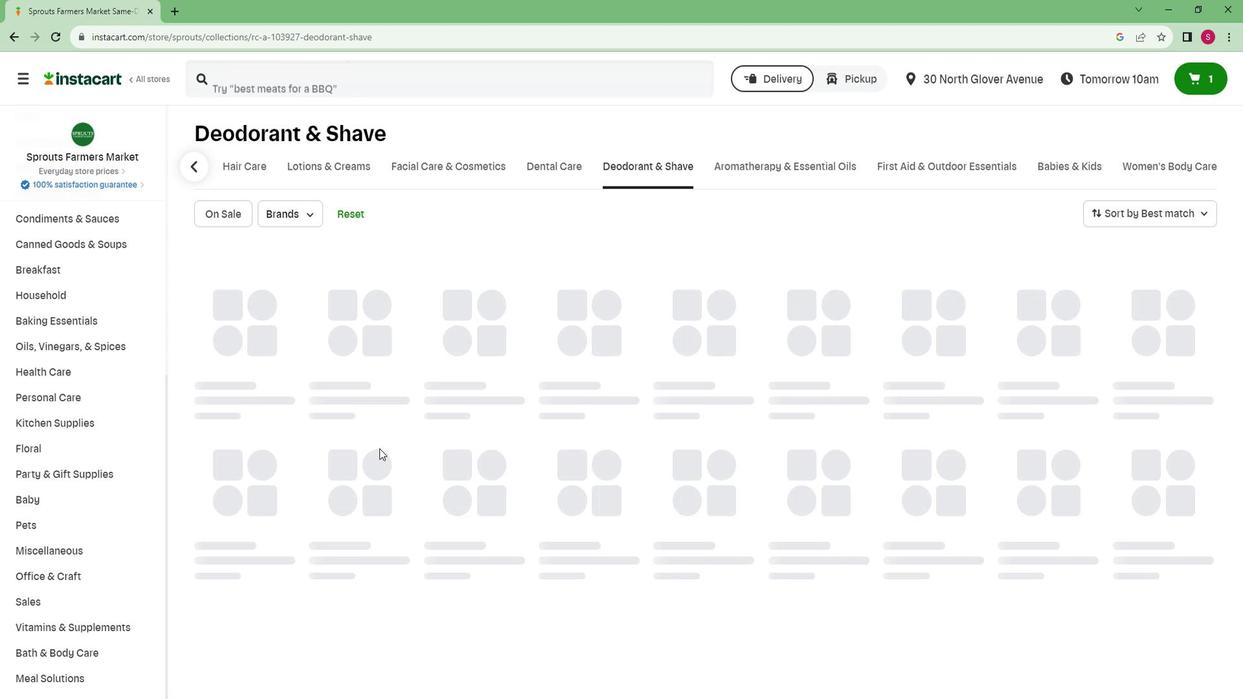 
